 Task: Create a due date automation trigger when advanced on, 2 days after a card is due add fields without custom field "Resume" set to a date not in this week at 11:00 AM.
Action: Mouse moved to (944, 274)
Screenshot: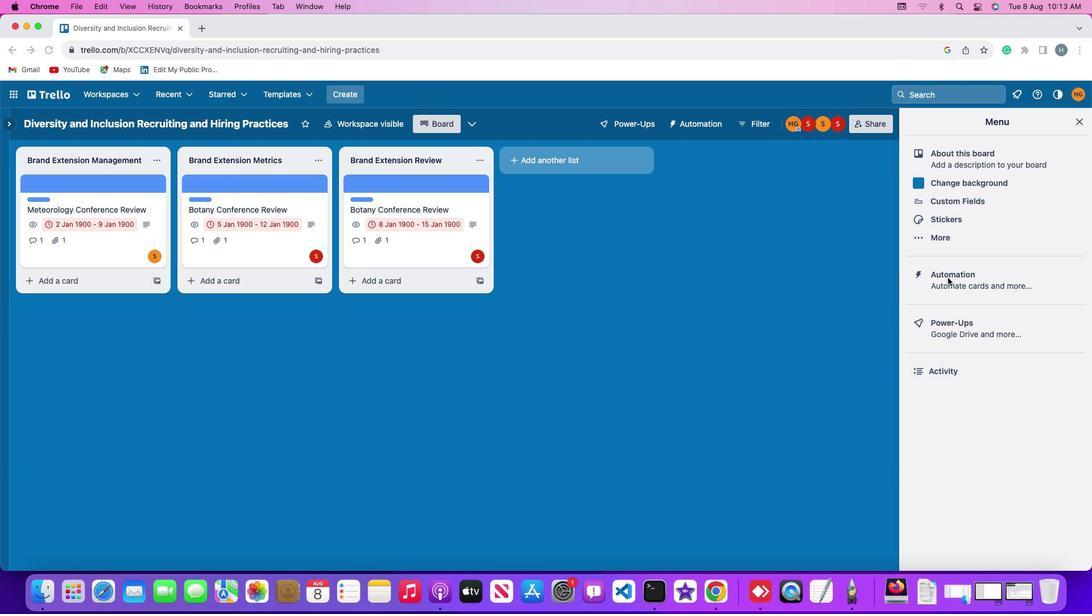 
Action: Mouse pressed left at (944, 274)
Screenshot: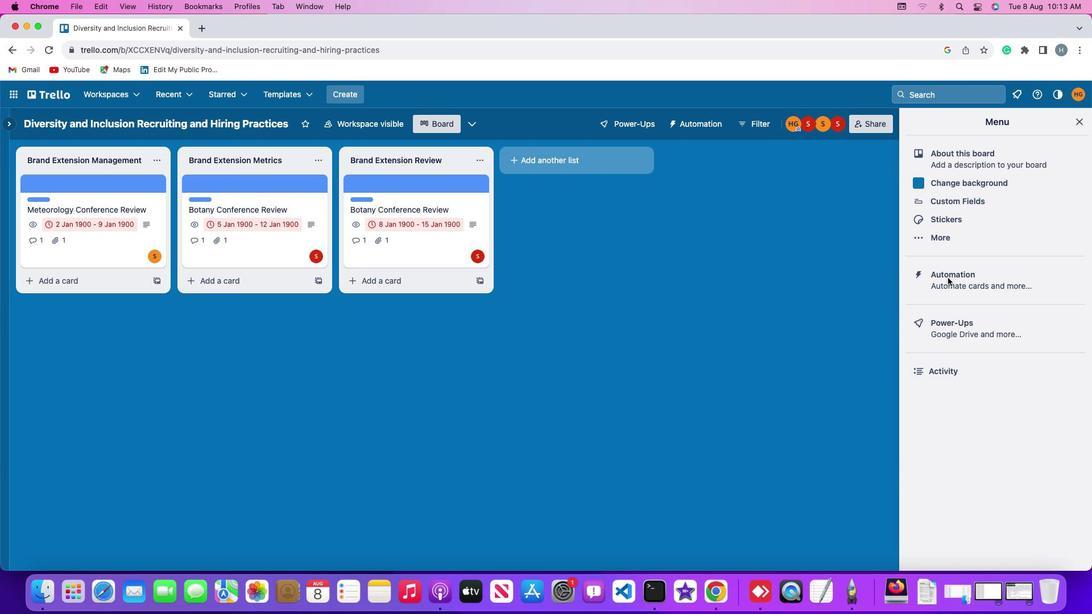 
Action: Mouse pressed left at (944, 274)
Screenshot: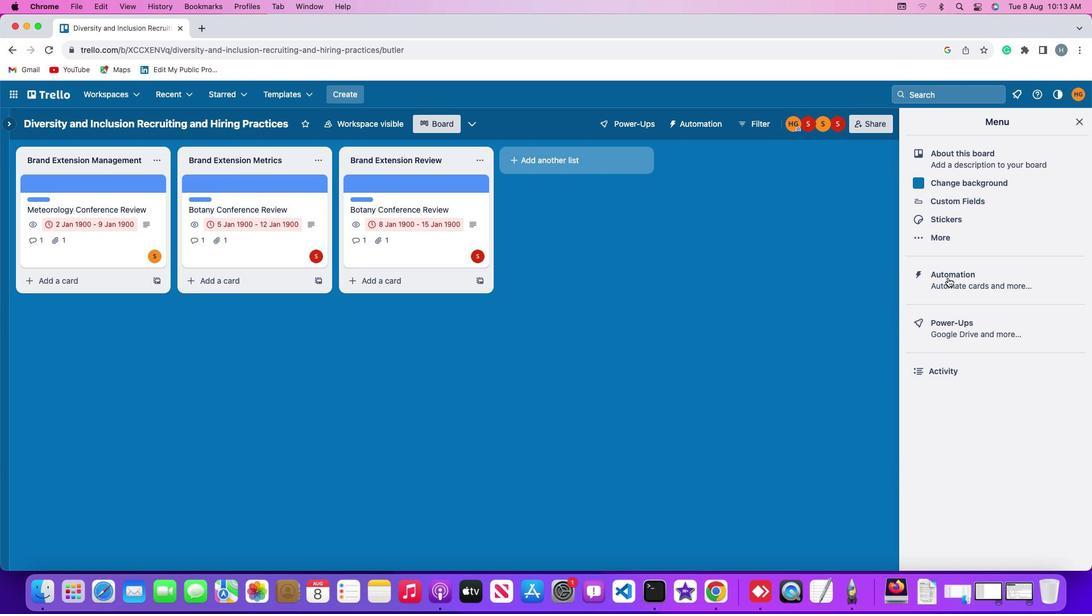 
Action: Mouse moved to (56, 263)
Screenshot: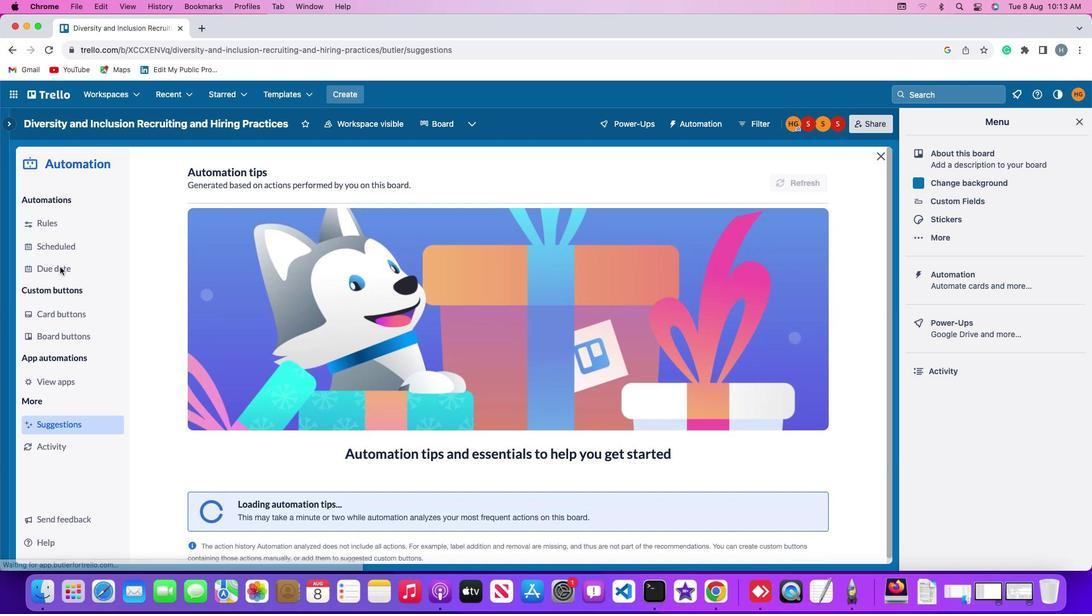 
Action: Mouse pressed left at (56, 263)
Screenshot: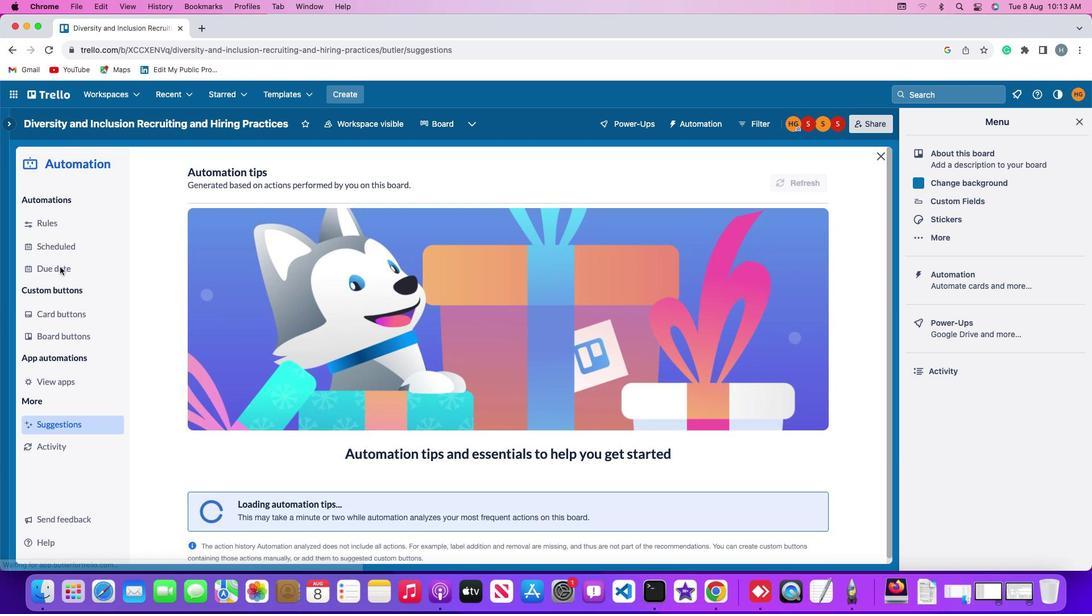 
Action: Mouse moved to (749, 171)
Screenshot: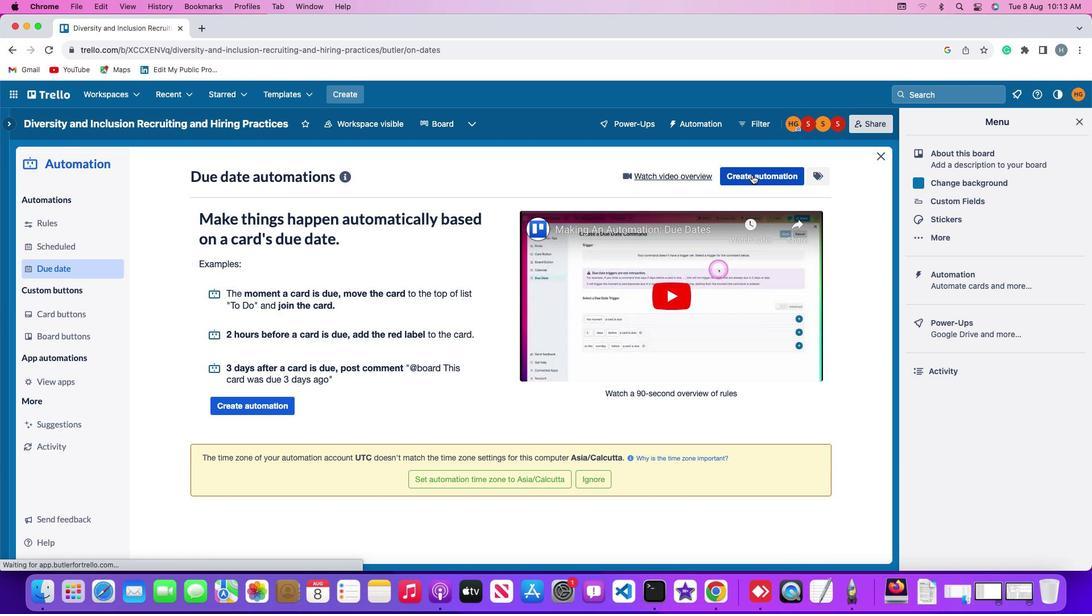 
Action: Mouse pressed left at (749, 171)
Screenshot: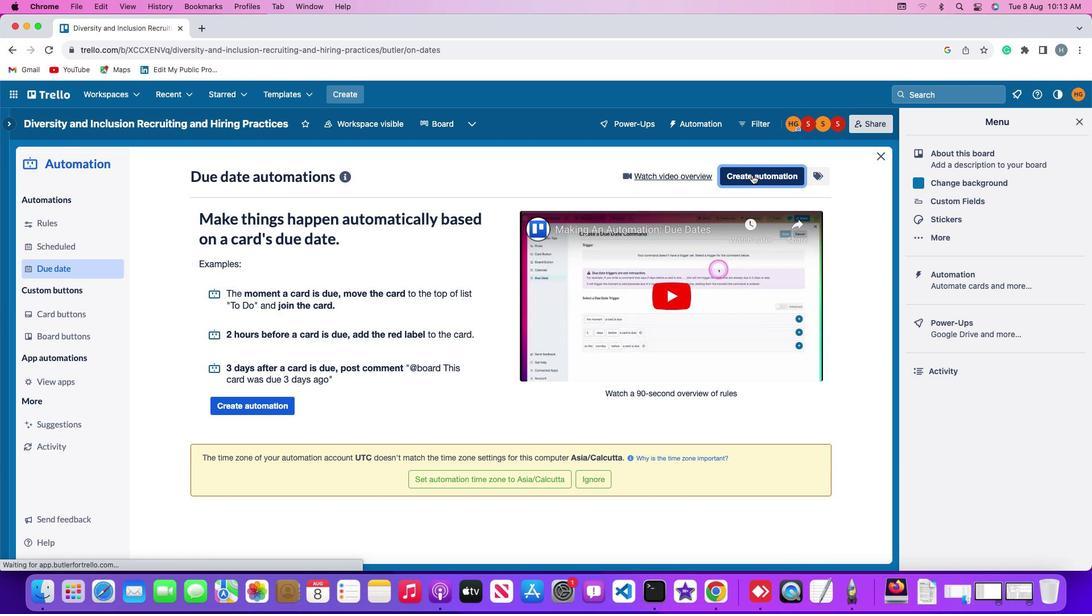 
Action: Mouse moved to (367, 280)
Screenshot: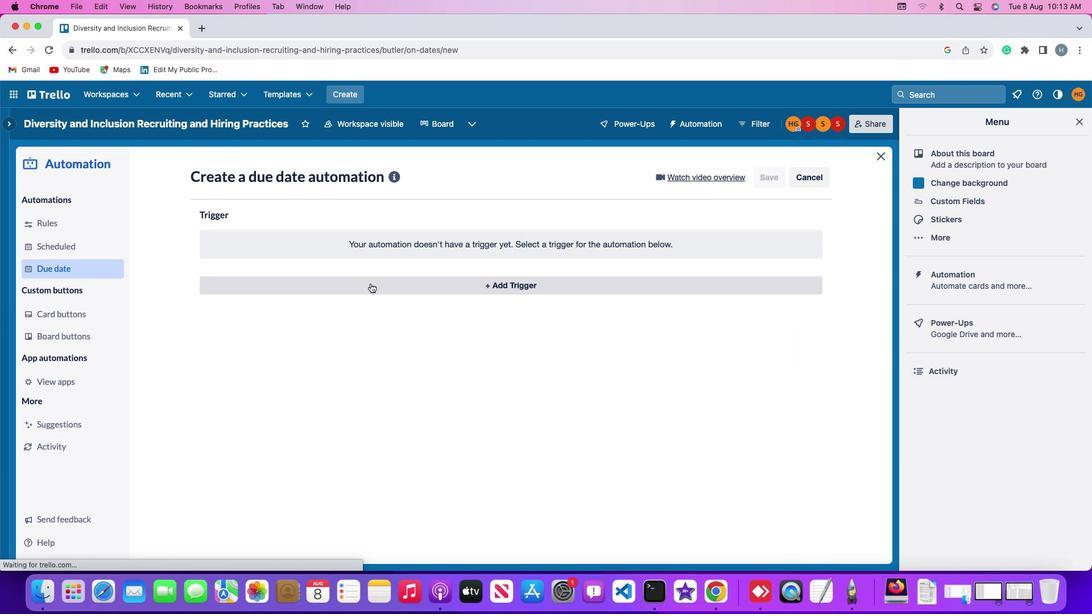 
Action: Mouse pressed left at (367, 280)
Screenshot: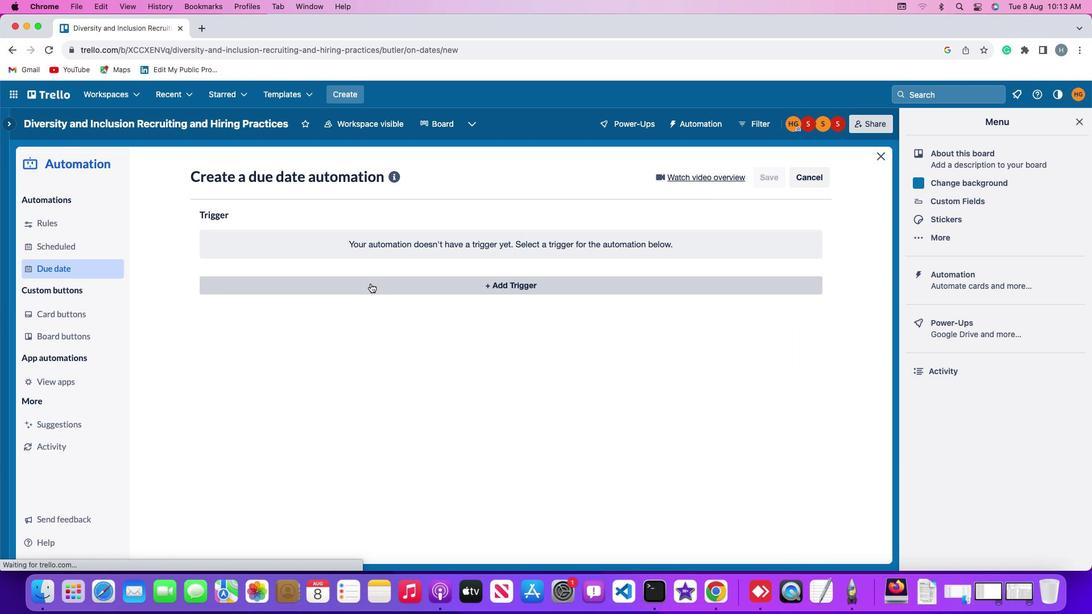 
Action: Mouse moved to (219, 452)
Screenshot: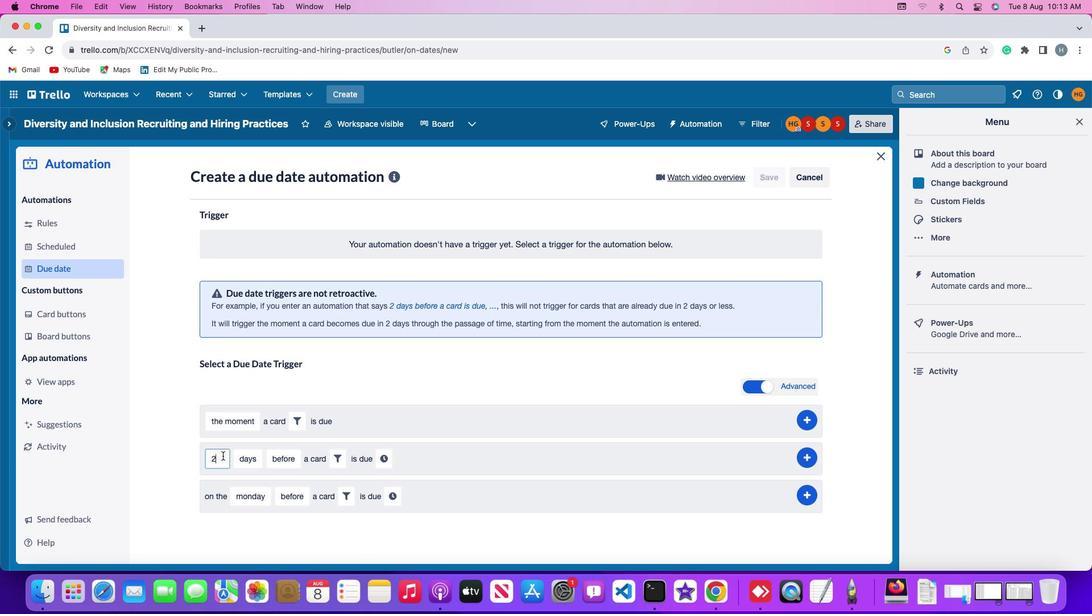 
Action: Mouse pressed left at (219, 452)
Screenshot: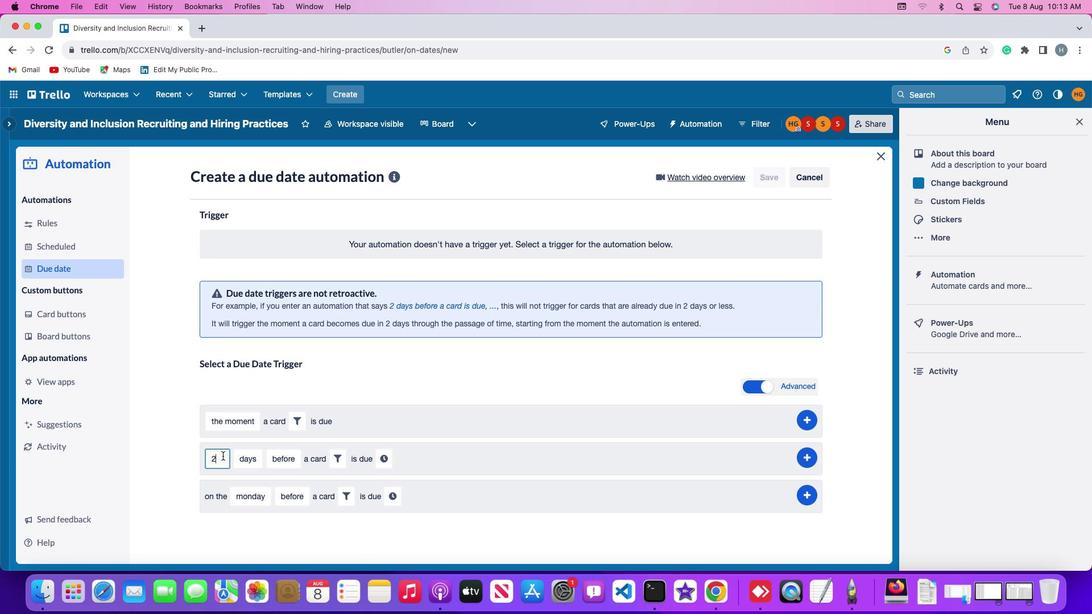 
Action: Key pressed Key.backspace'2'
Screenshot: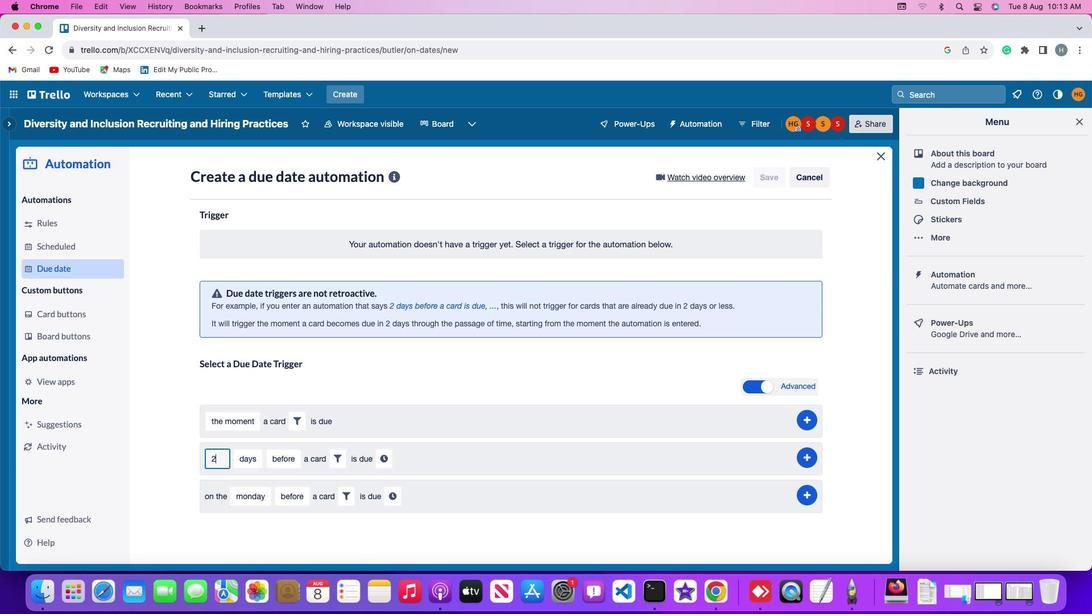 
Action: Mouse moved to (245, 455)
Screenshot: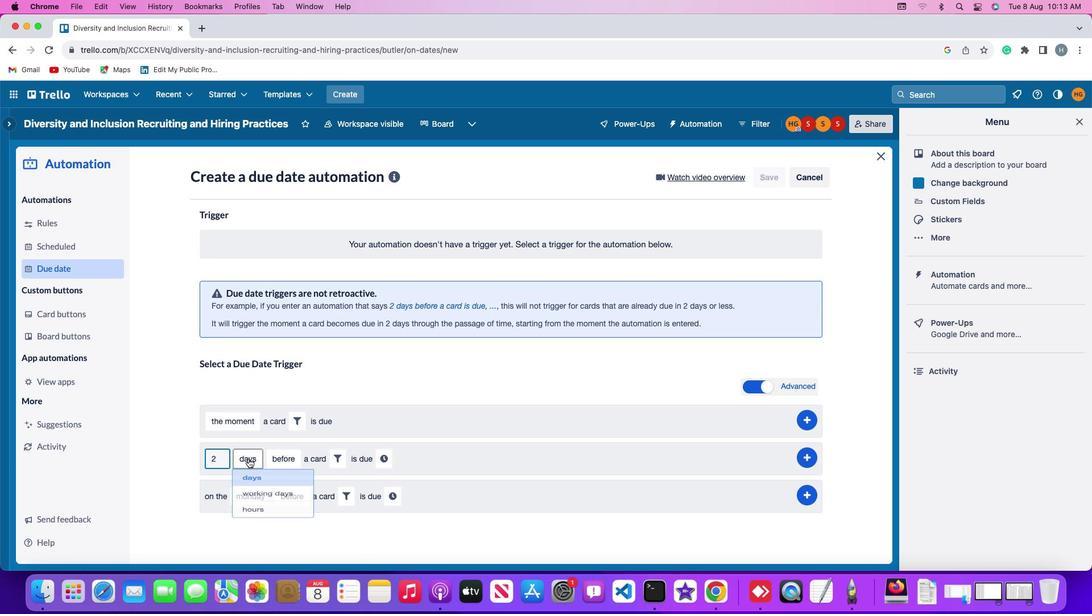 
Action: Mouse pressed left at (245, 455)
Screenshot: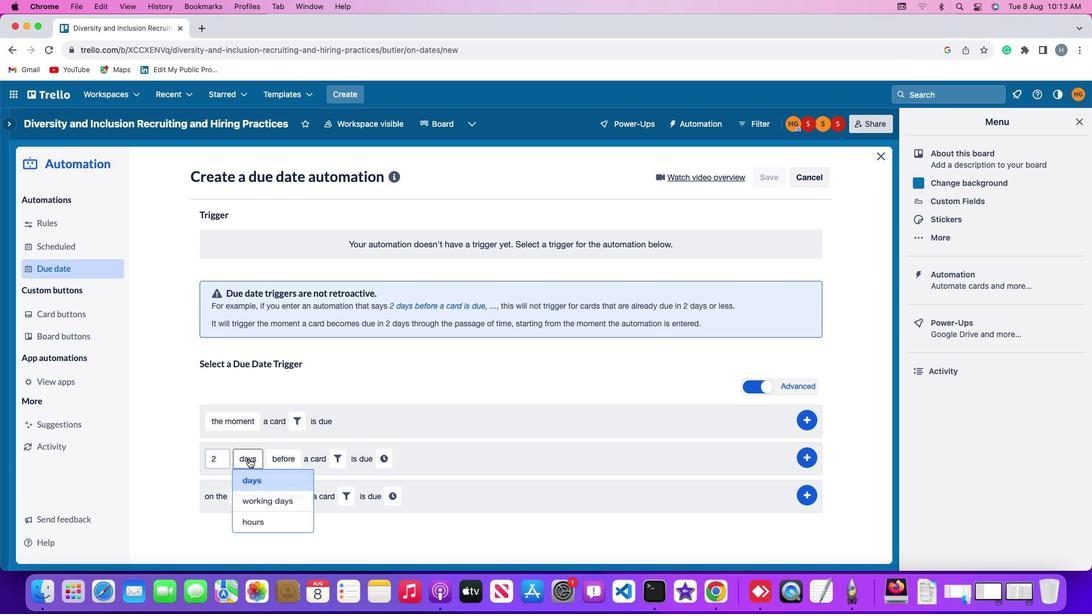 
Action: Mouse moved to (250, 484)
Screenshot: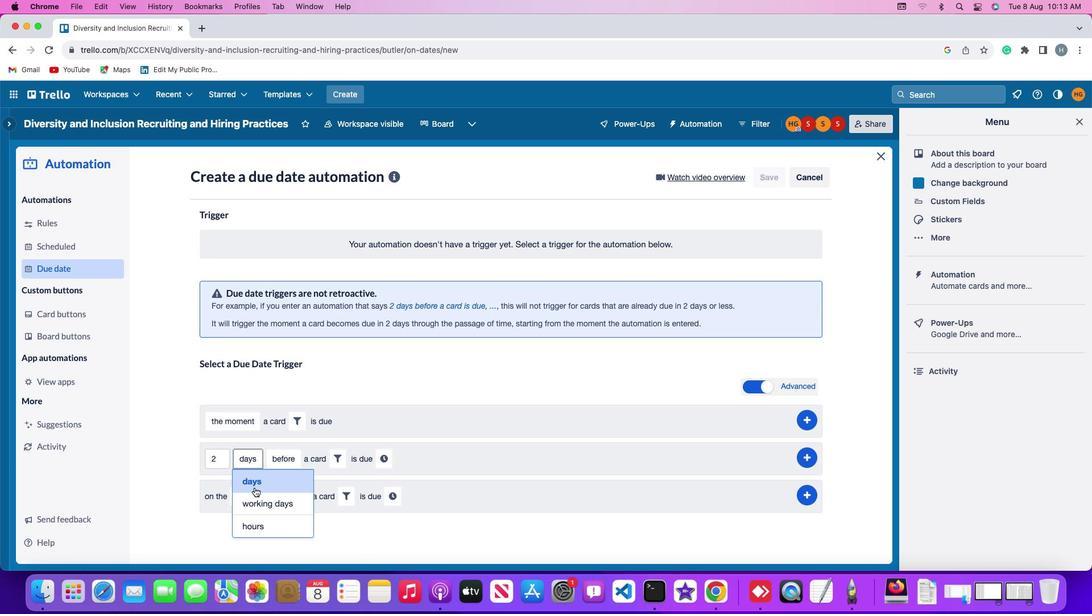 
Action: Mouse pressed left at (250, 484)
Screenshot: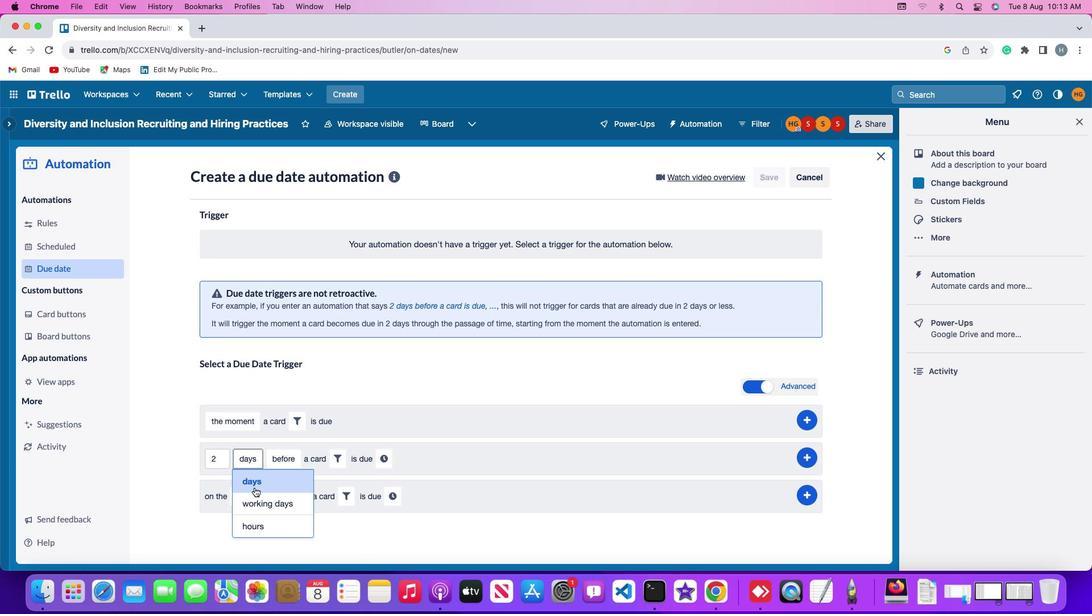 
Action: Mouse moved to (280, 457)
Screenshot: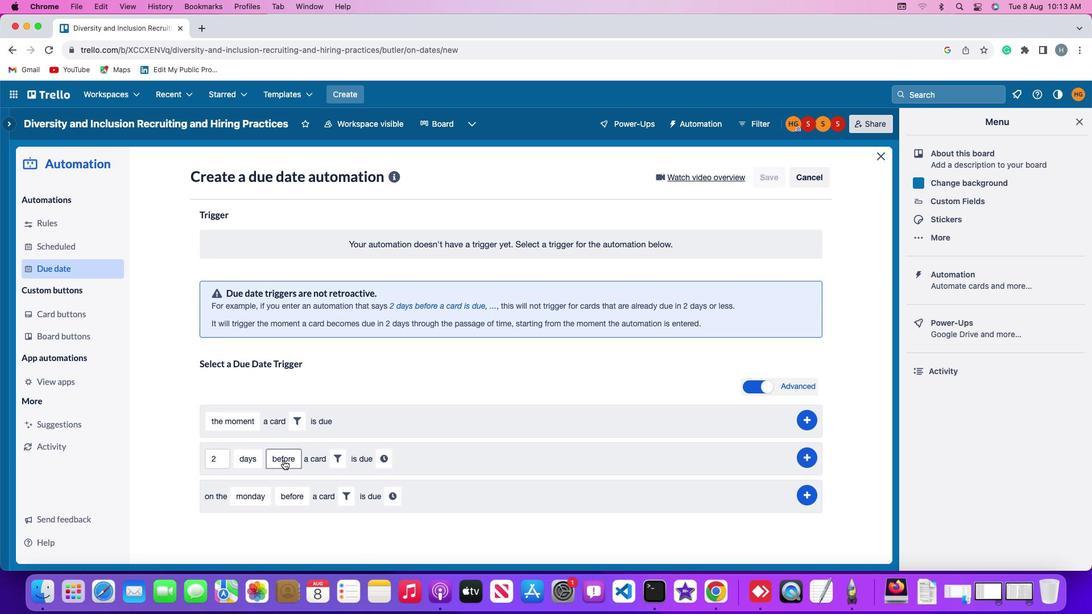 
Action: Mouse pressed left at (280, 457)
Screenshot: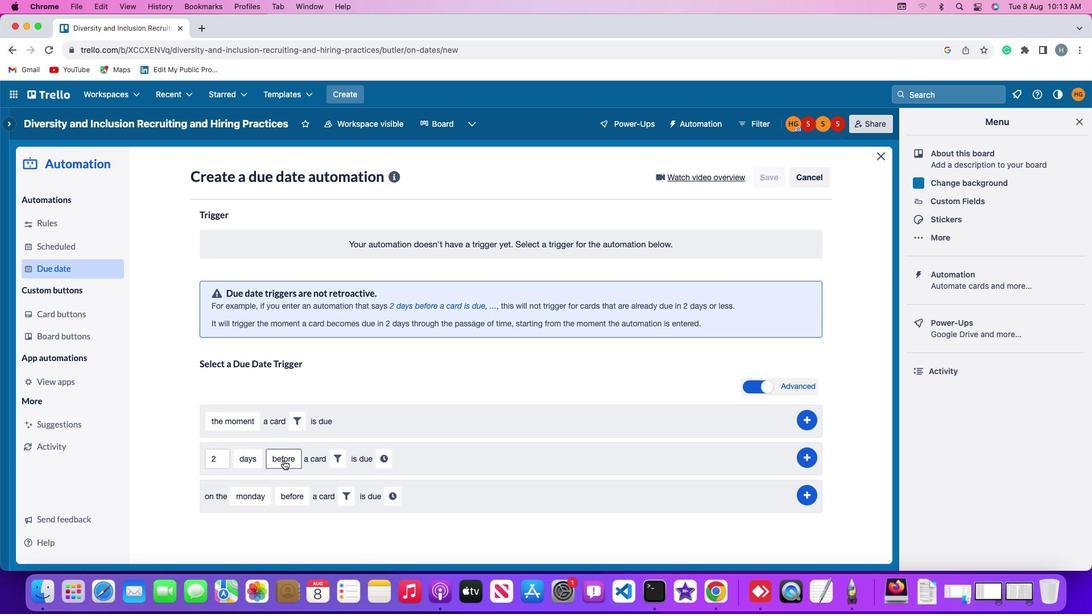 
Action: Mouse moved to (285, 500)
Screenshot: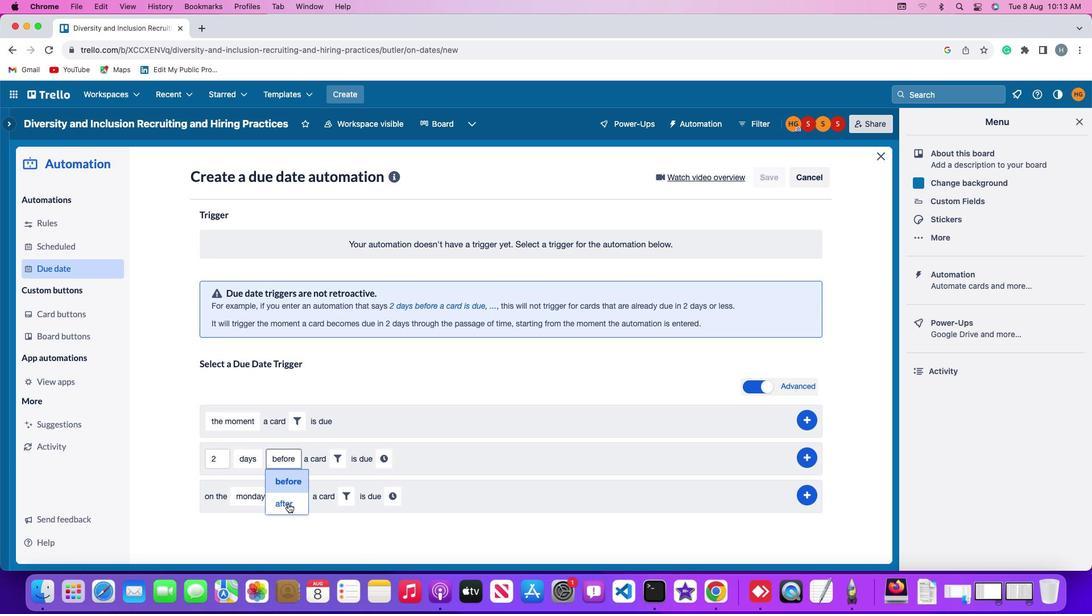 
Action: Mouse pressed left at (285, 500)
Screenshot: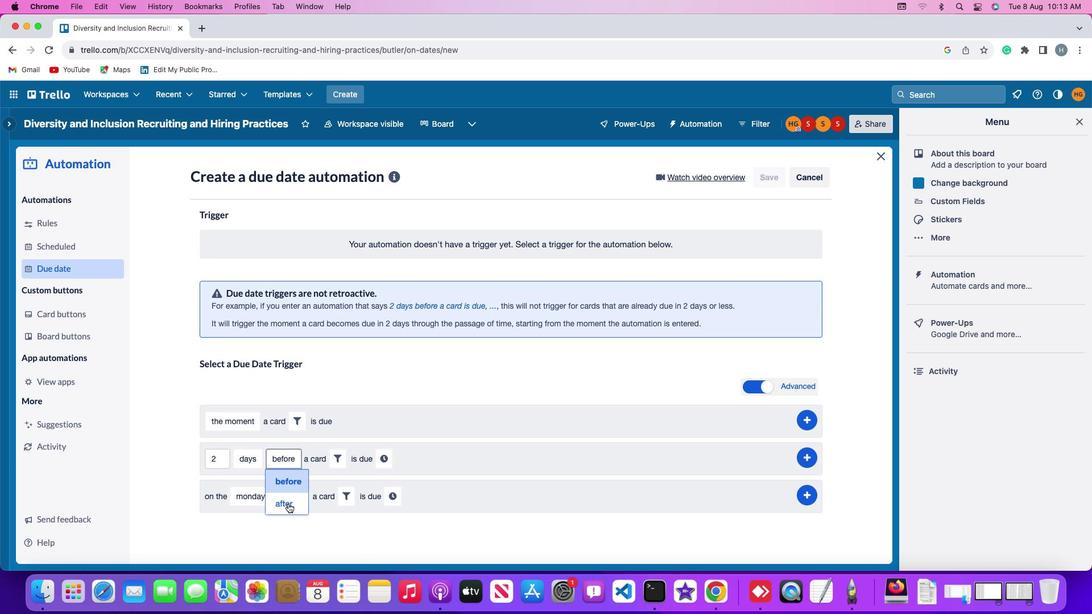 
Action: Mouse moved to (327, 456)
Screenshot: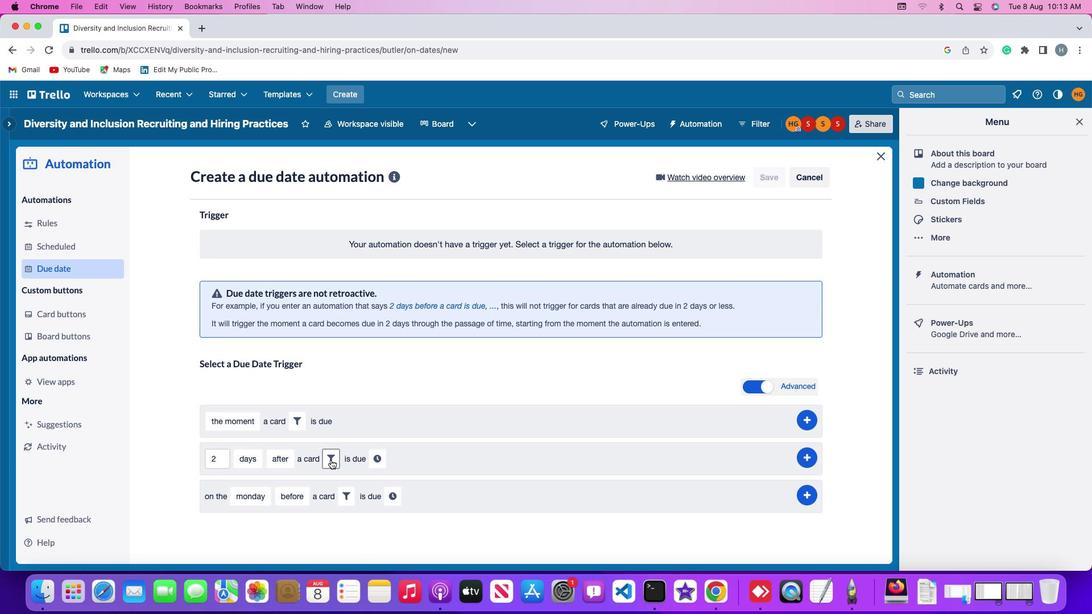 
Action: Mouse pressed left at (327, 456)
Screenshot: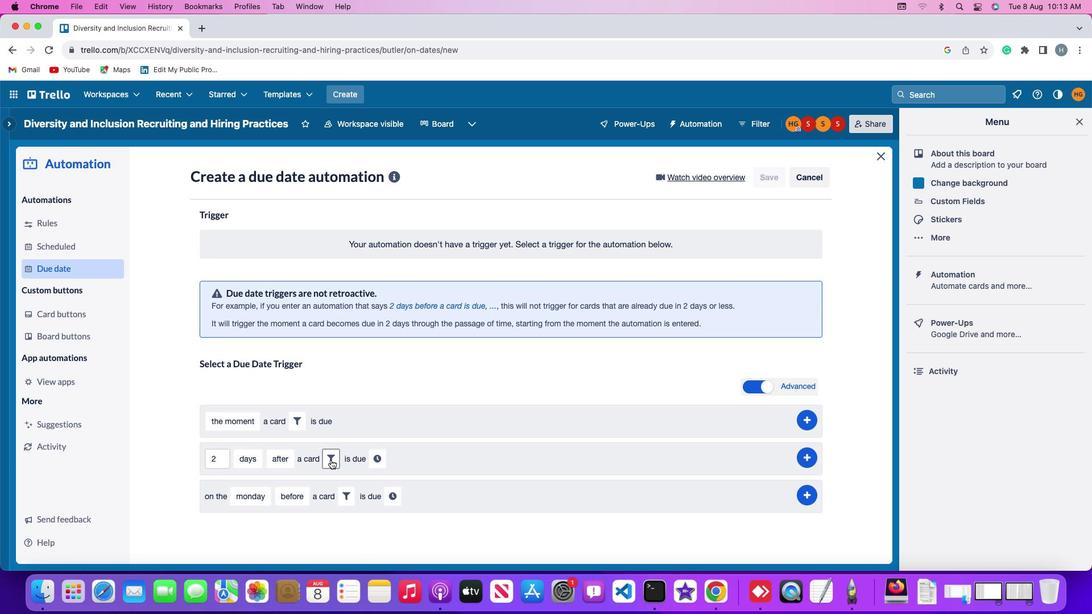 
Action: Mouse moved to (512, 488)
Screenshot: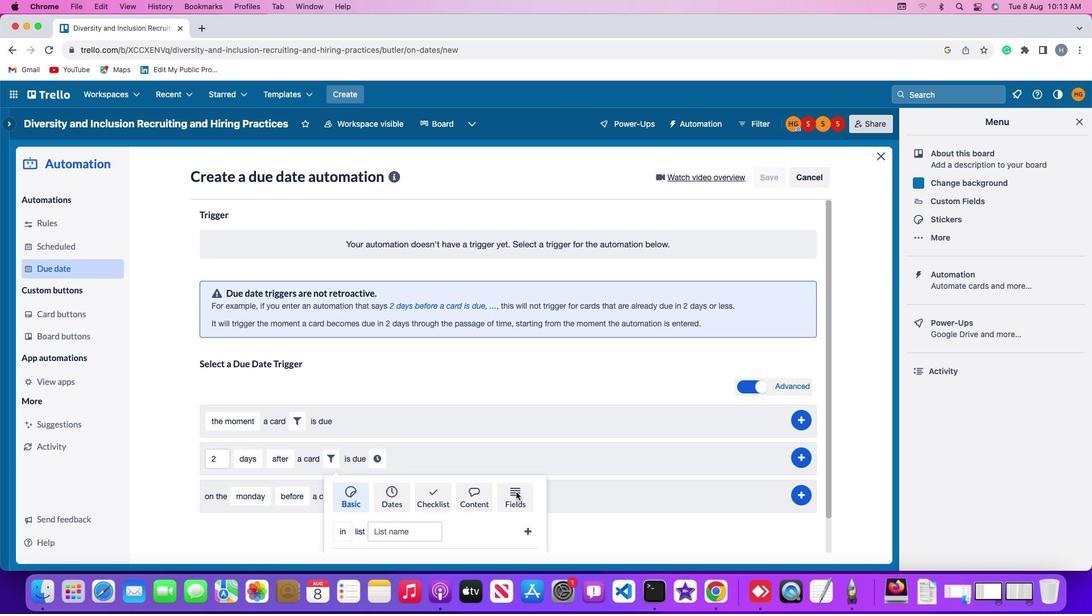 
Action: Mouse pressed left at (512, 488)
Screenshot: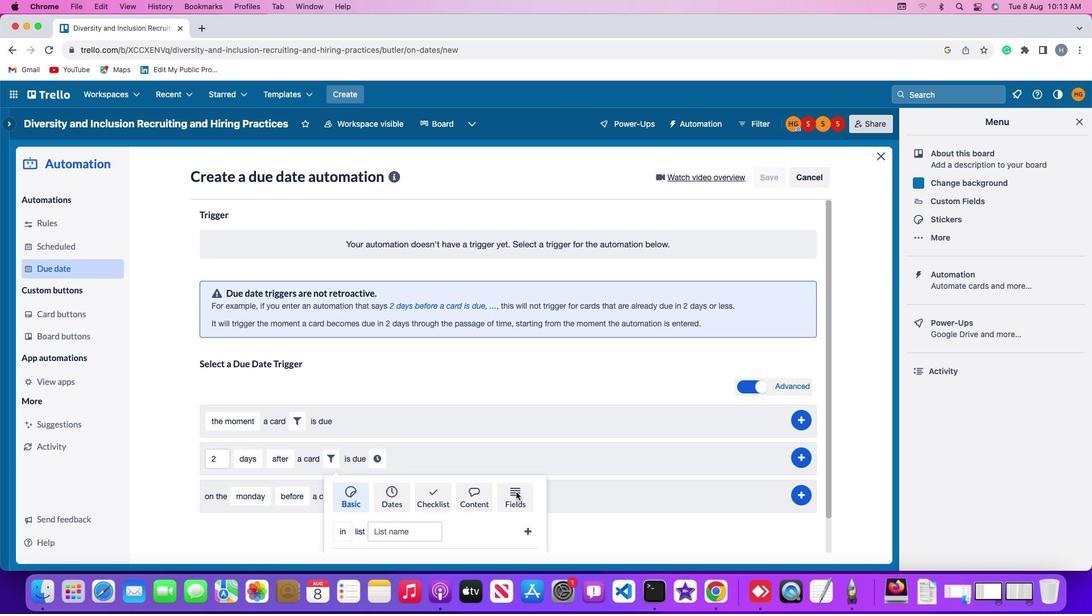 
Action: Mouse moved to (277, 521)
Screenshot: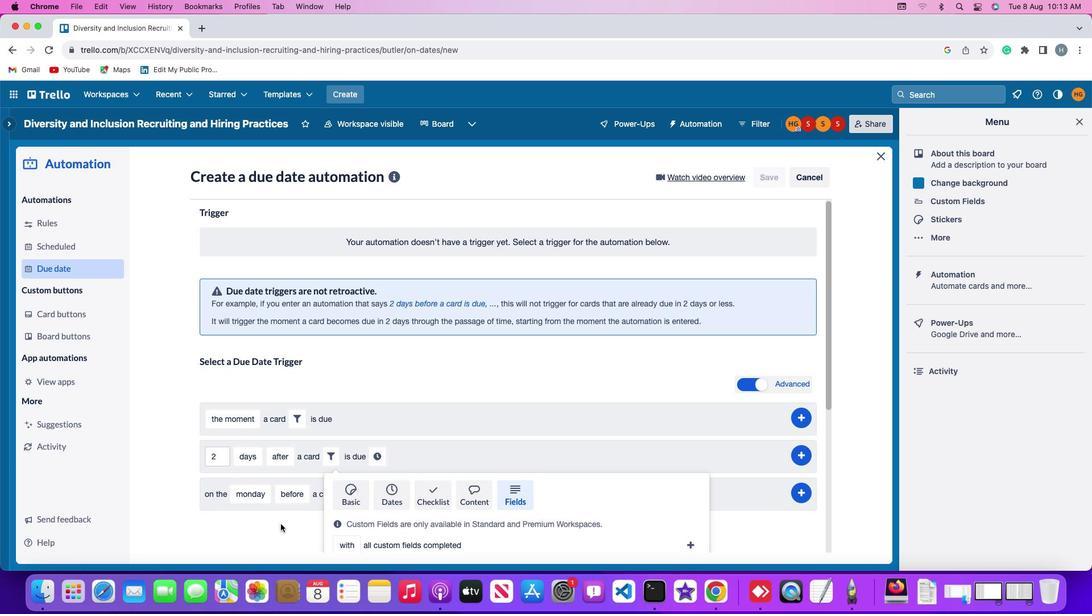 
Action: Mouse scrolled (277, 521) with delta (-2, -3)
Screenshot: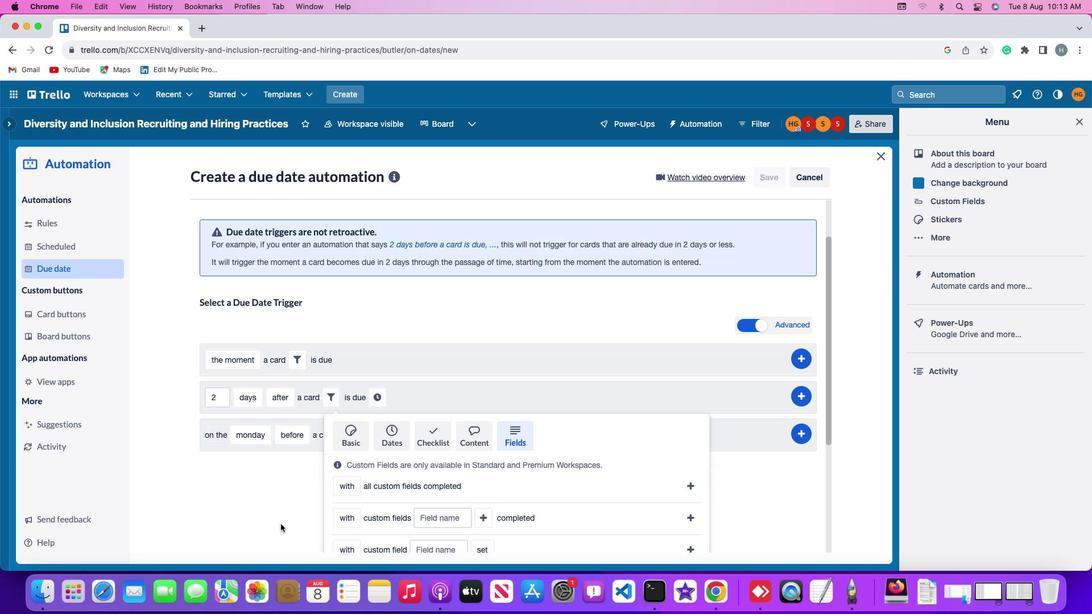 
Action: Mouse scrolled (277, 521) with delta (-2, -3)
Screenshot: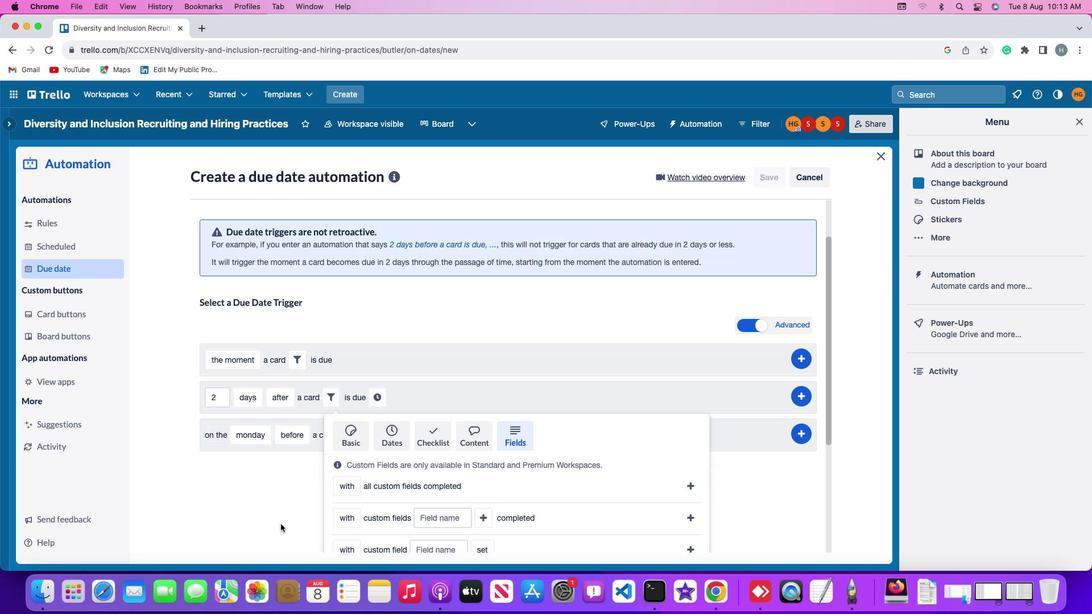 
Action: Mouse scrolled (277, 521) with delta (-2, -4)
Screenshot: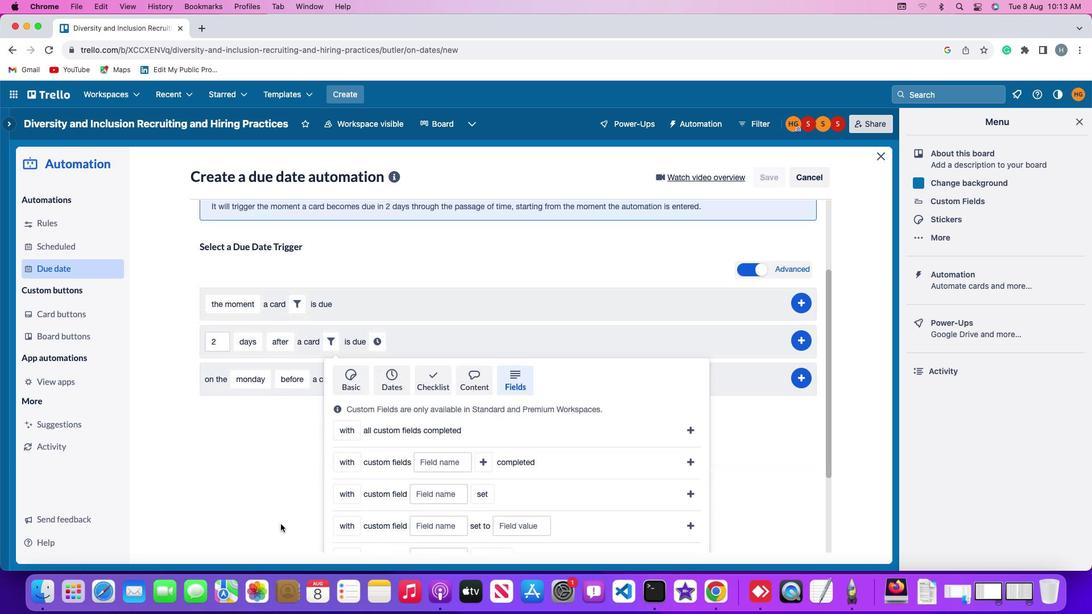 
Action: Mouse scrolled (277, 521) with delta (-2, -5)
Screenshot: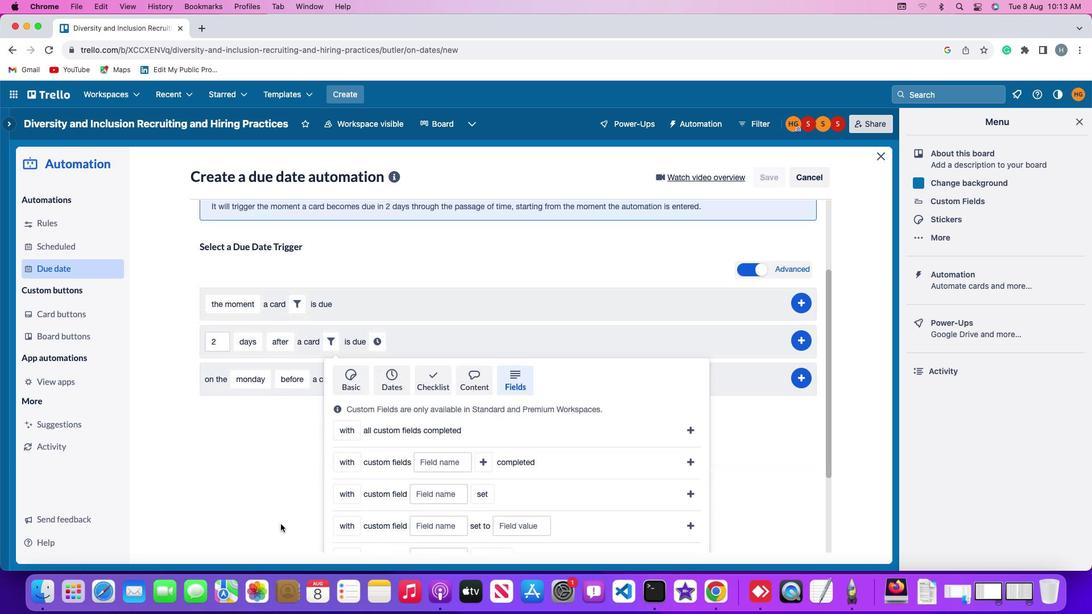 
Action: Mouse scrolled (277, 521) with delta (-2, -6)
Screenshot: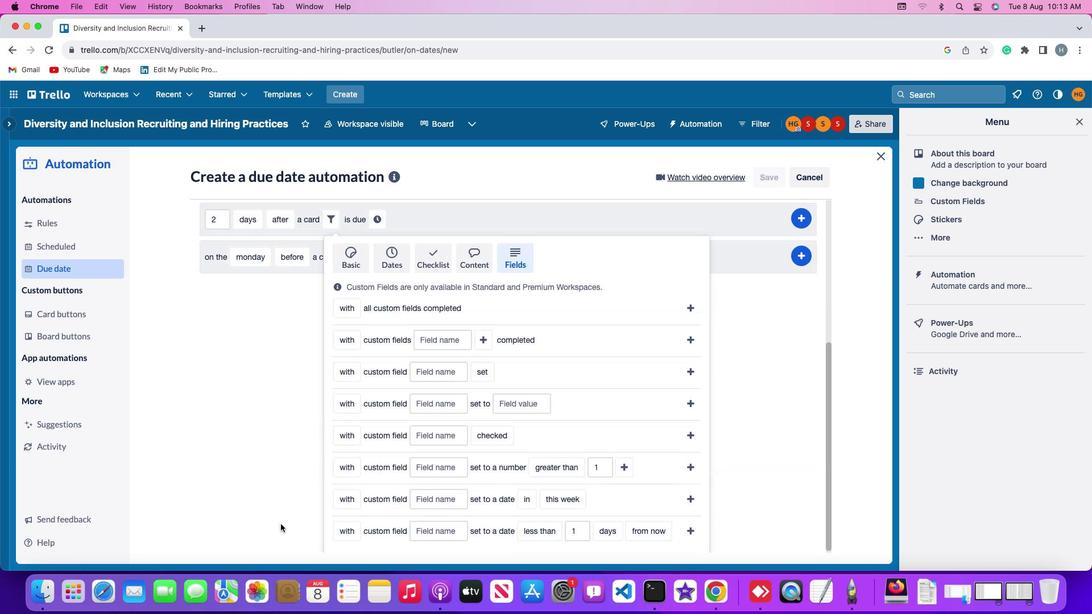 
Action: Mouse scrolled (277, 521) with delta (-2, -6)
Screenshot: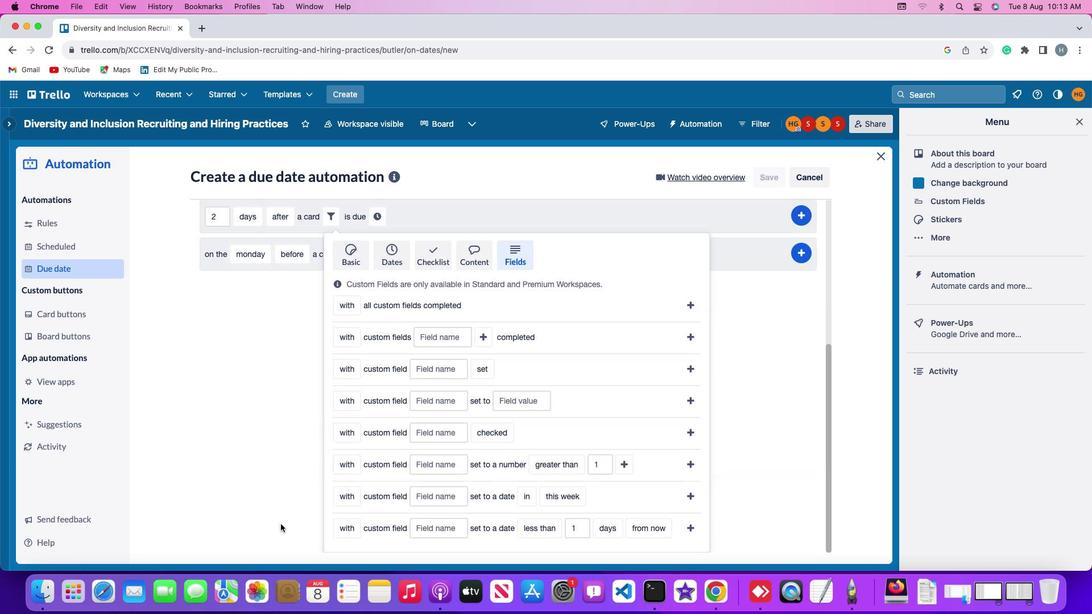 
Action: Mouse scrolled (277, 521) with delta (-2, -3)
Screenshot: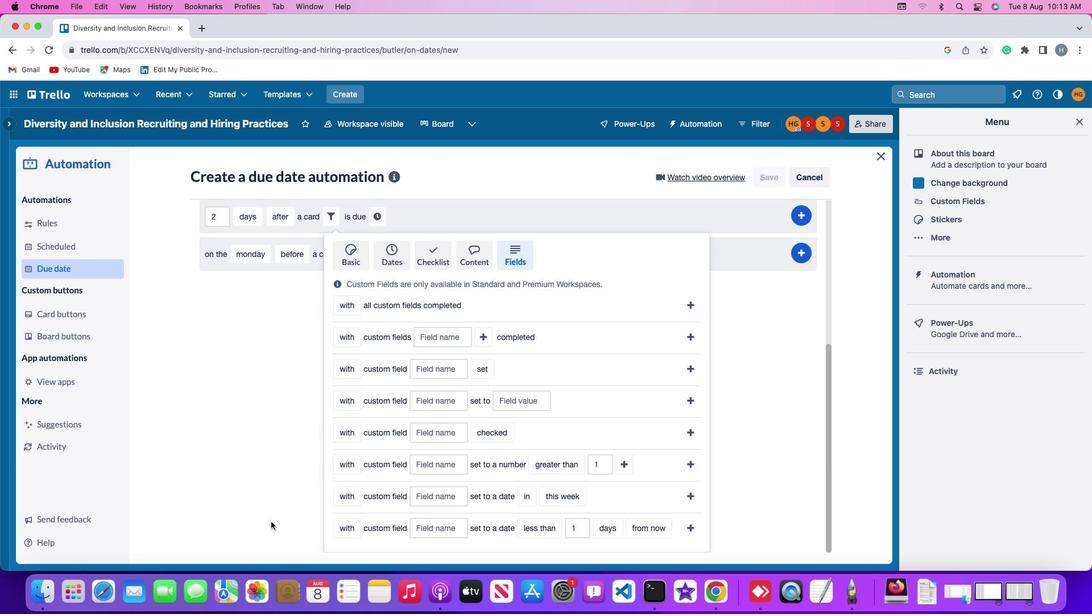 
Action: Mouse scrolled (277, 521) with delta (-2, -3)
Screenshot: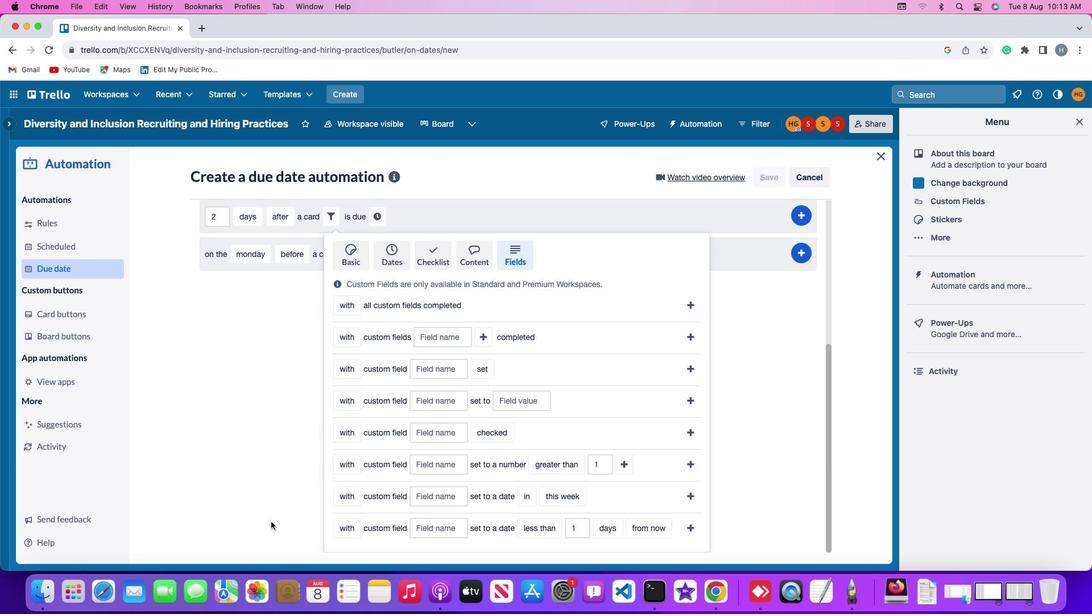 
Action: Mouse scrolled (277, 521) with delta (-2, -5)
Screenshot: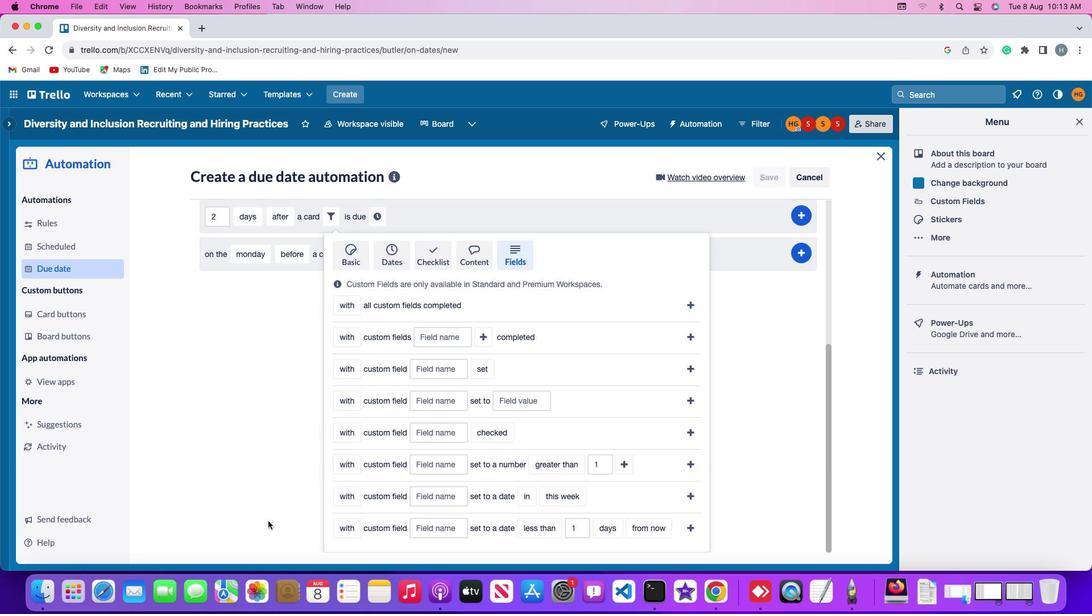 
Action: Mouse scrolled (277, 521) with delta (-2, -5)
Screenshot: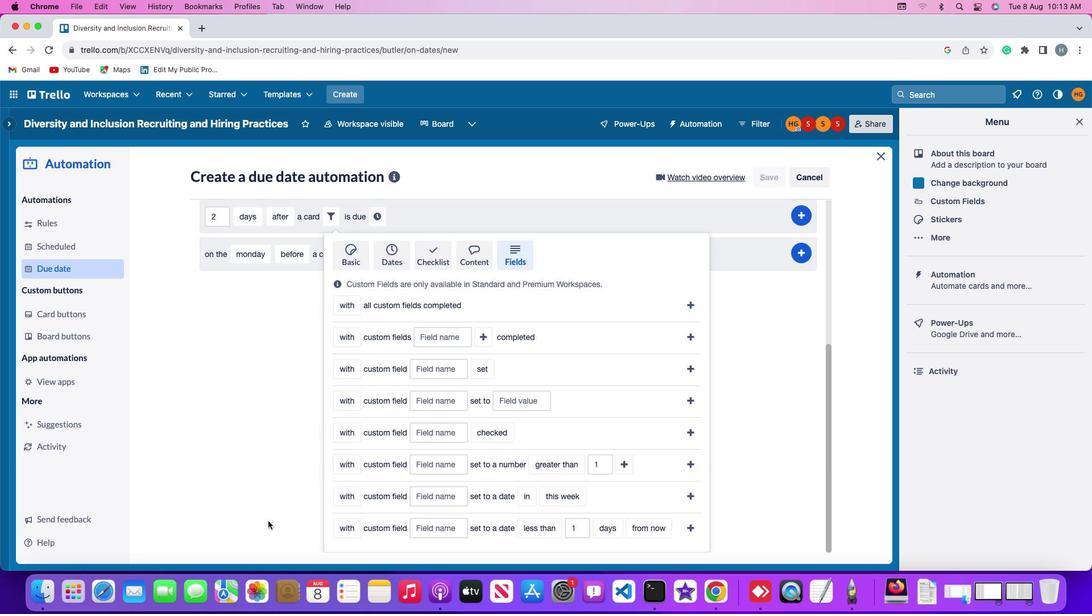 
Action: Mouse scrolled (277, 521) with delta (-2, -6)
Screenshot: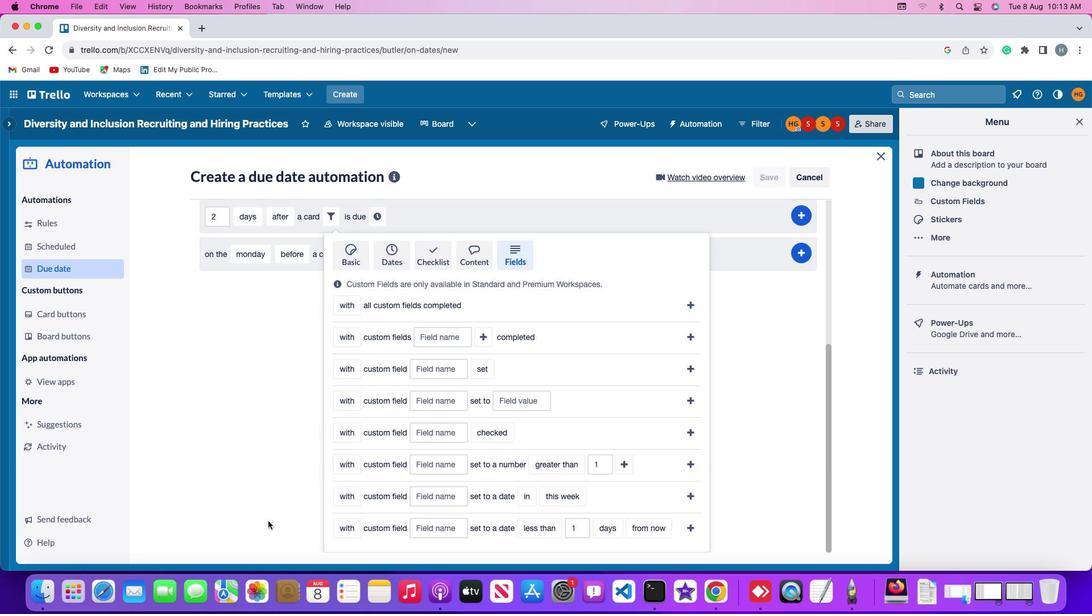 
Action: Mouse moved to (337, 494)
Screenshot: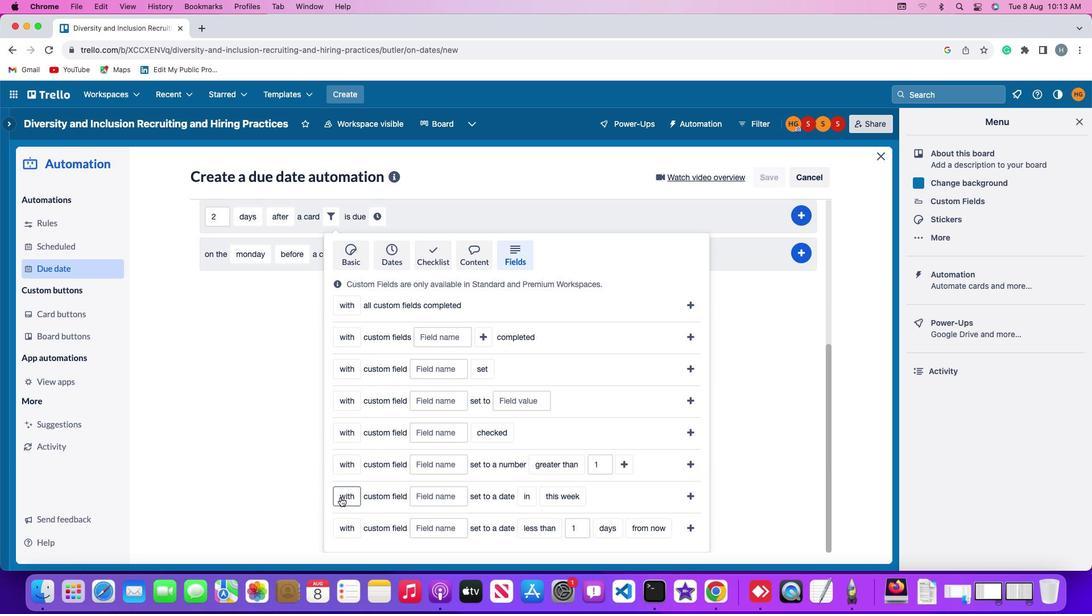 
Action: Mouse pressed left at (337, 494)
Screenshot: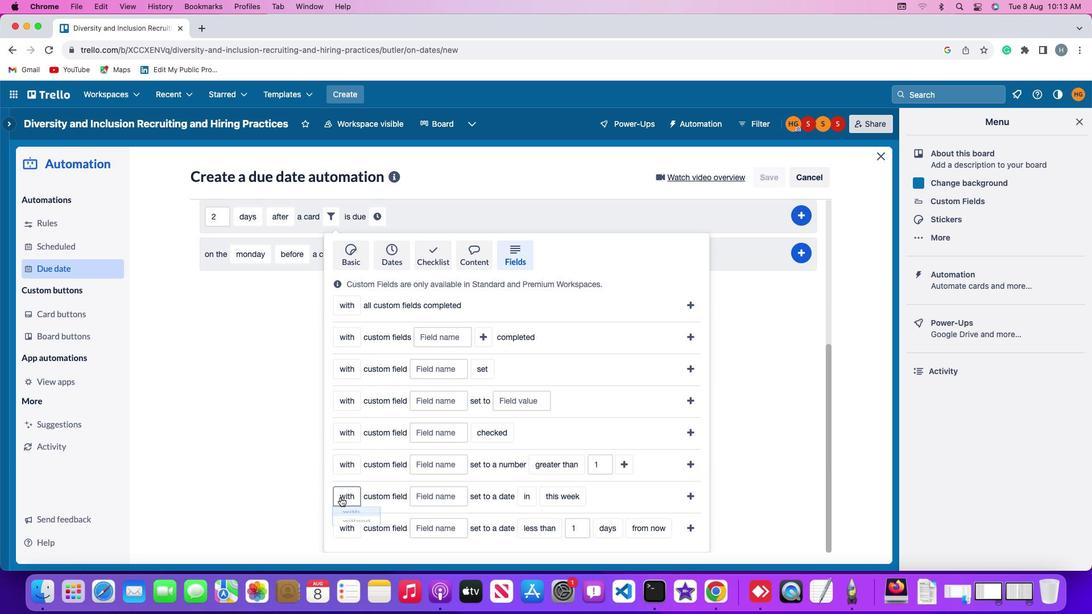 
Action: Mouse moved to (342, 539)
Screenshot: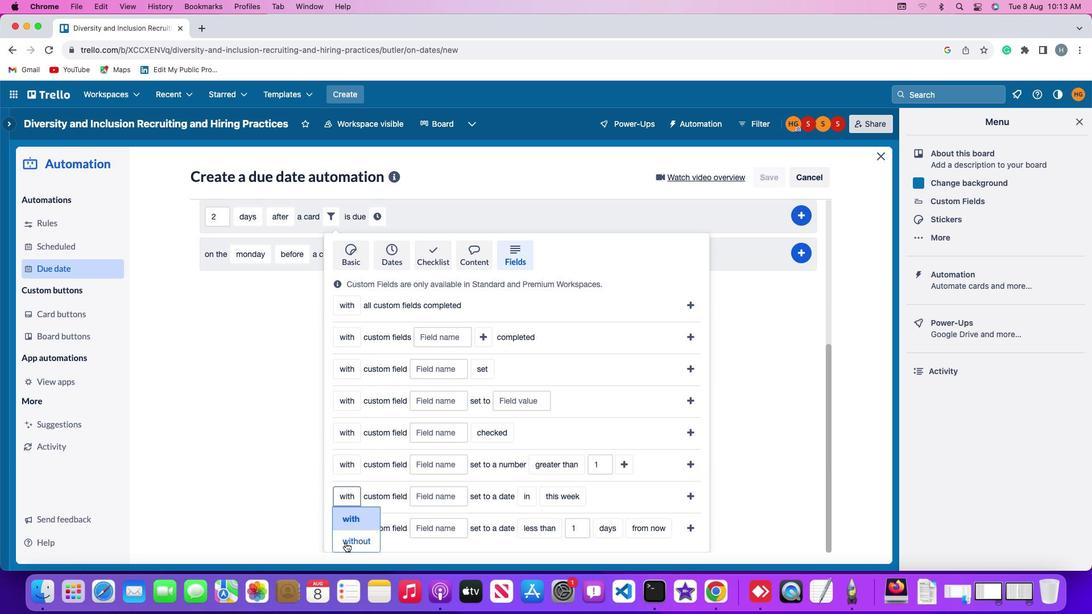 
Action: Mouse pressed left at (342, 539)
Screenshot: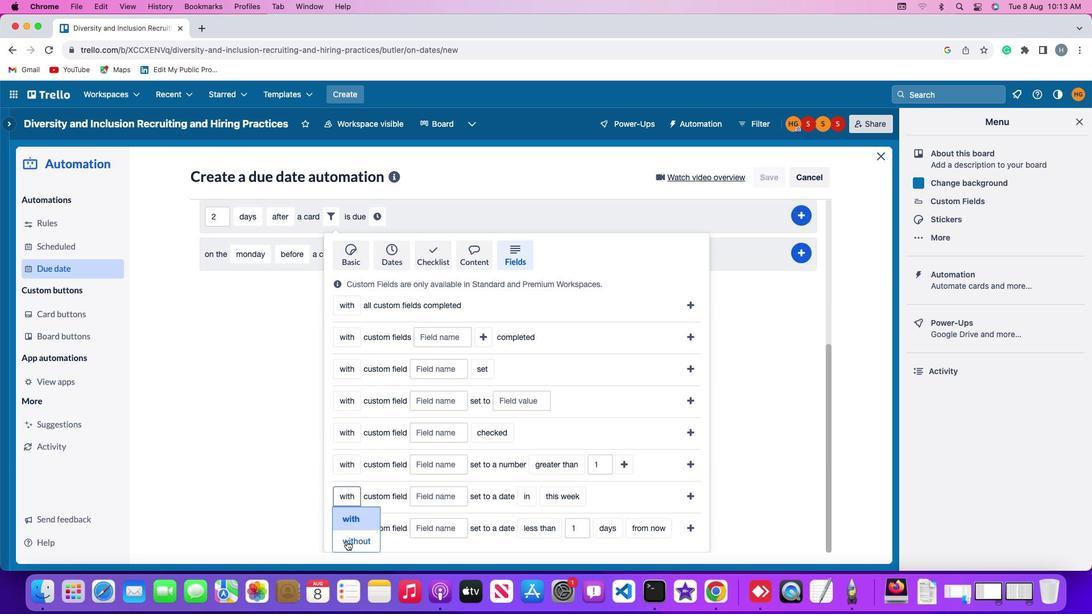 
Action: Mouse moved to (447, 494)
Screenshot: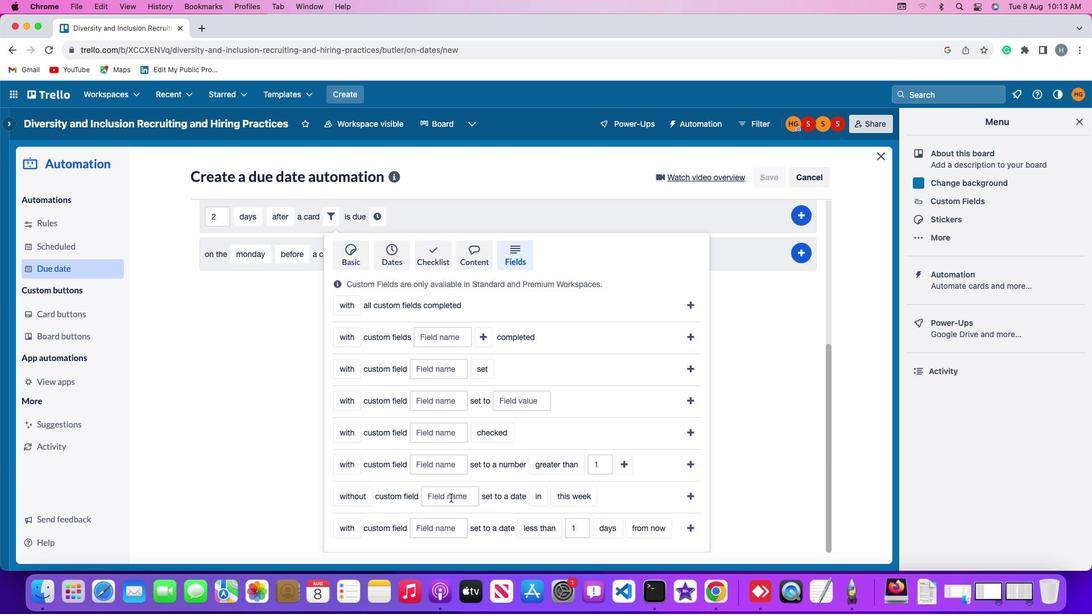 
Action: Mouse pressed left at (447, 494)
Screenshot: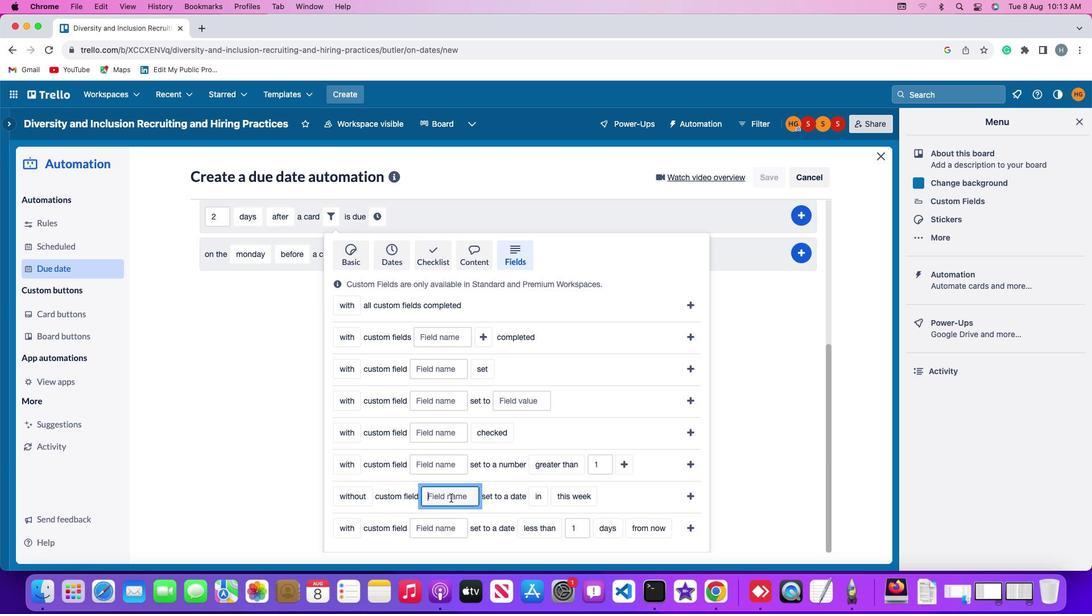 
Action: Key pressed Key.shift'R''e''s''u''m''e'
Screenshot: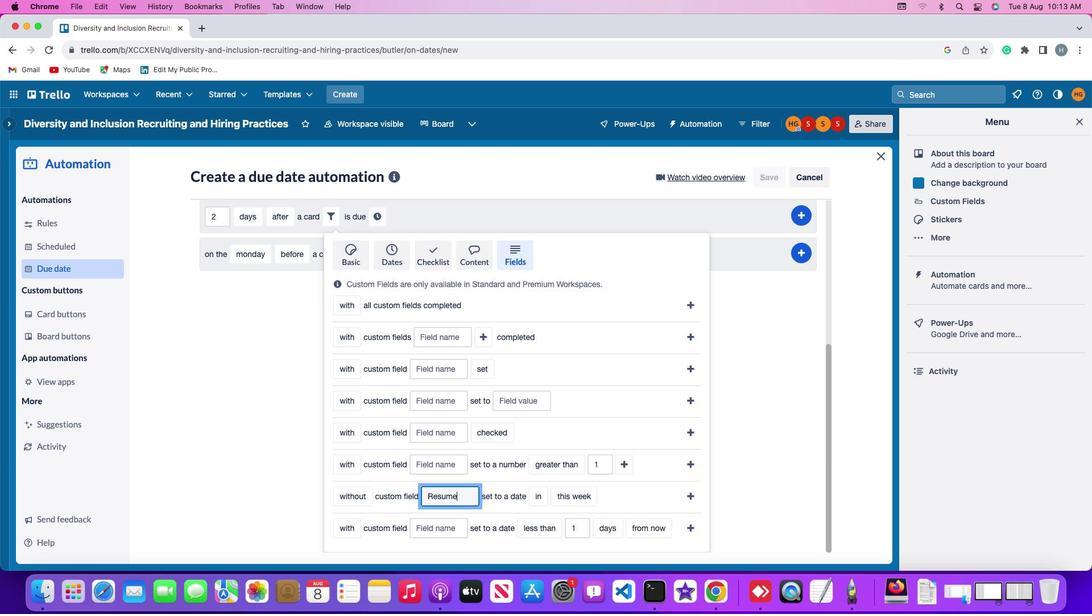
Action: Mouse moved to (540, 493)
Screenshot: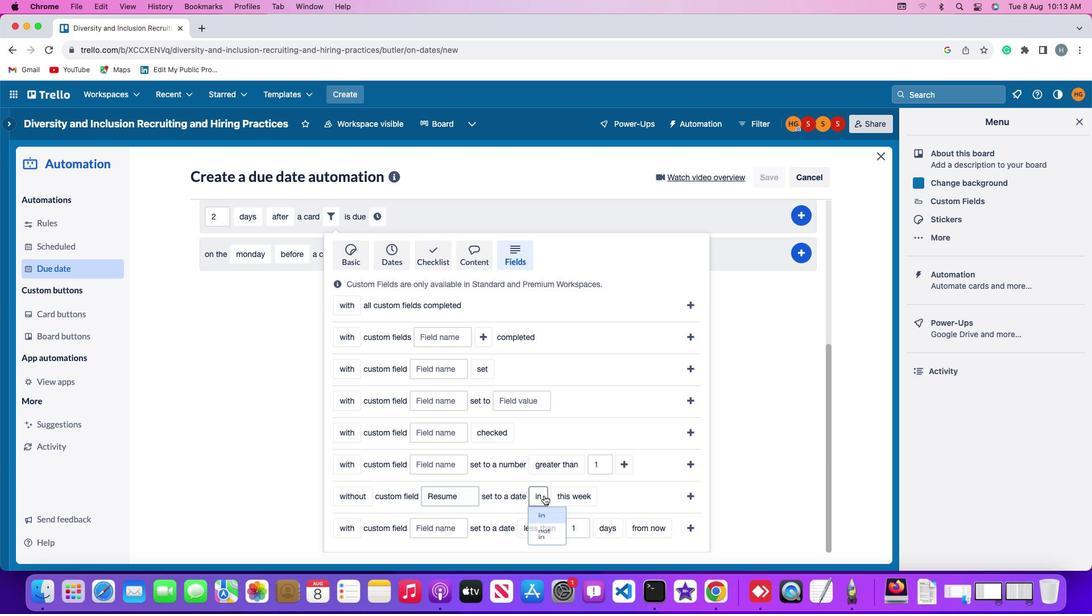 
Action: Mouse pressed left at (540, 493)
Screenshot: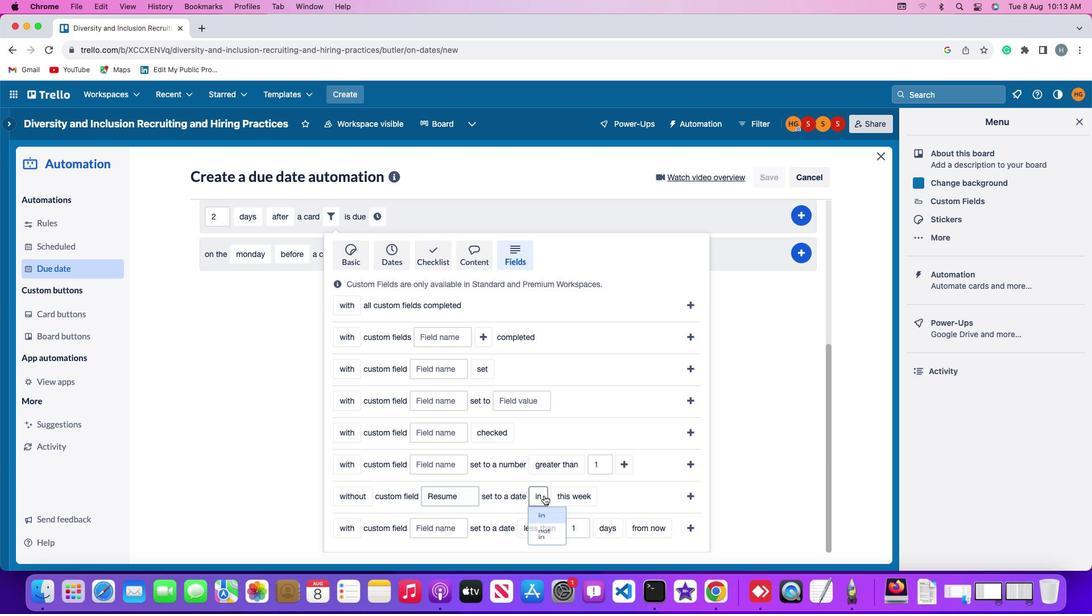 
Action: Mouse moved to (538, 539)
Screenshot: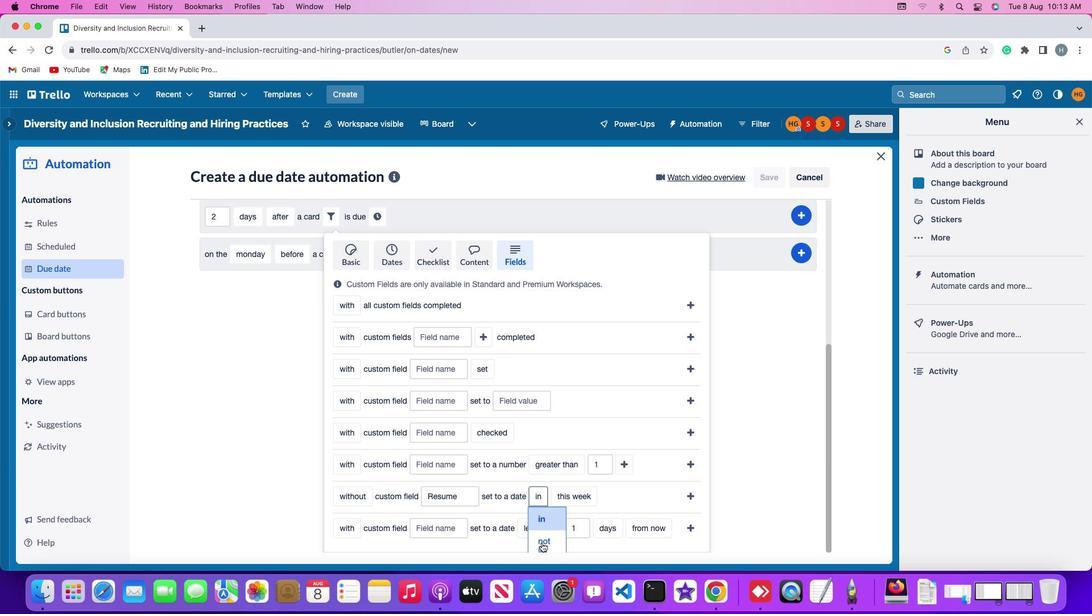 
Action: Mouse pressed left at (538, 539)
Screenshot: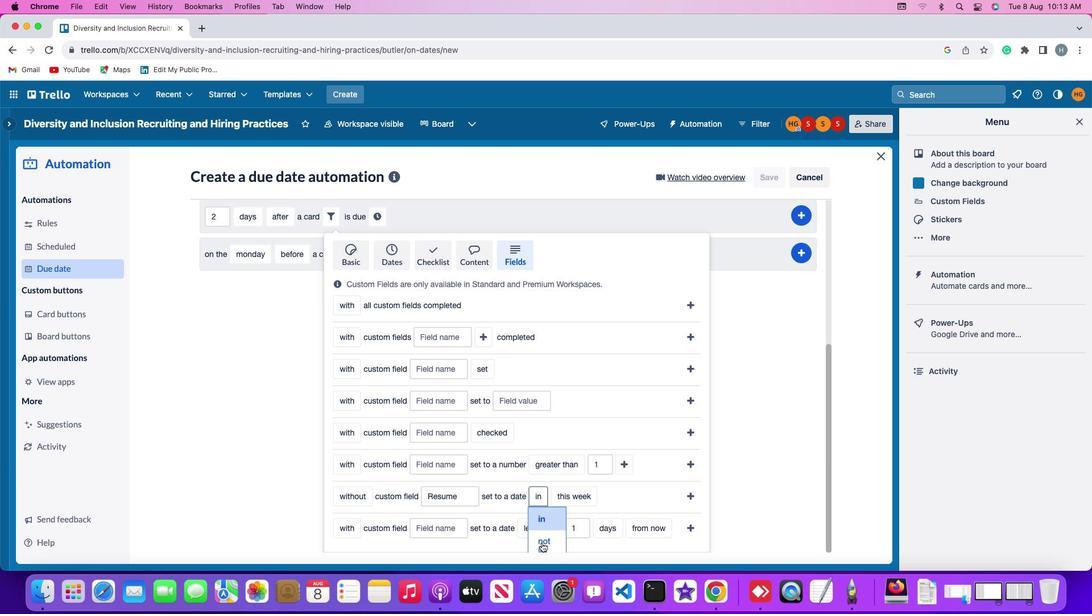 
Action: Mouse moved to (583, 497)
Screenshot: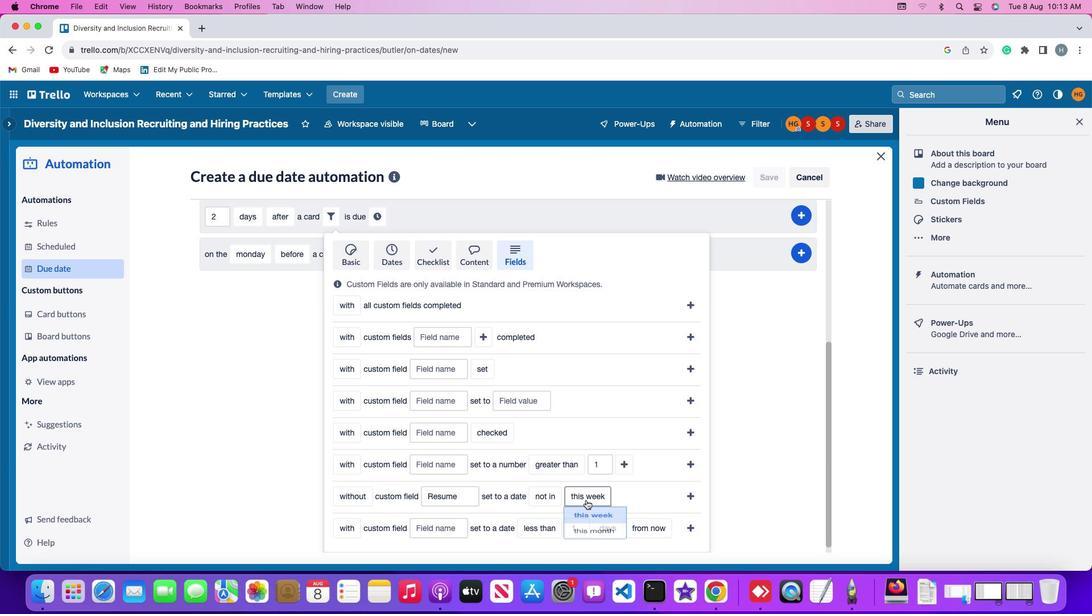 
Action: Mouse pressed left at (583, 497)
Screenshot: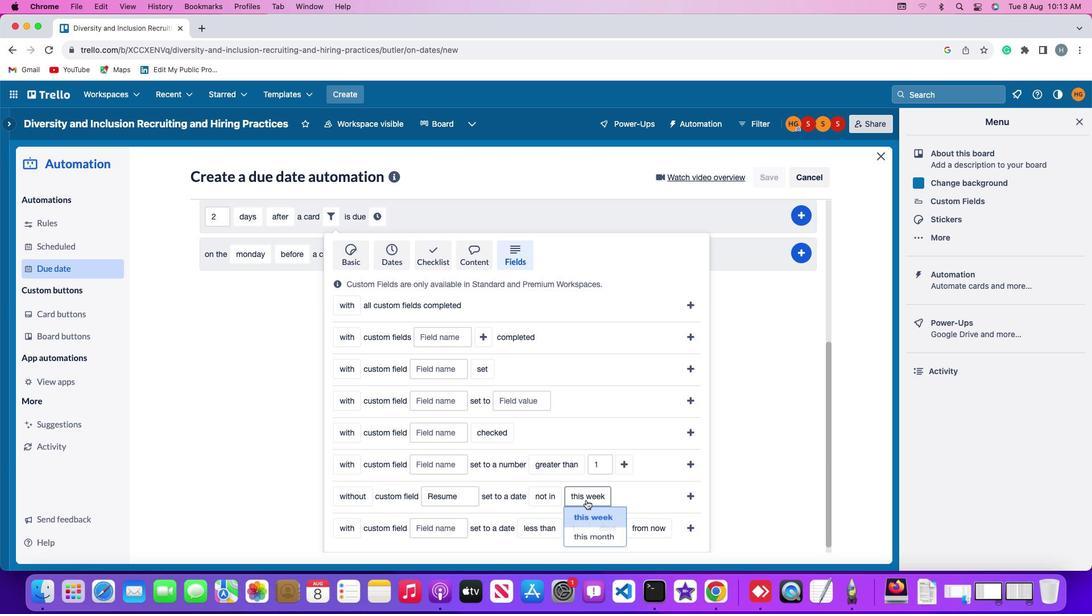 
Action: Mouse moved to (597, 514)
Screenshot: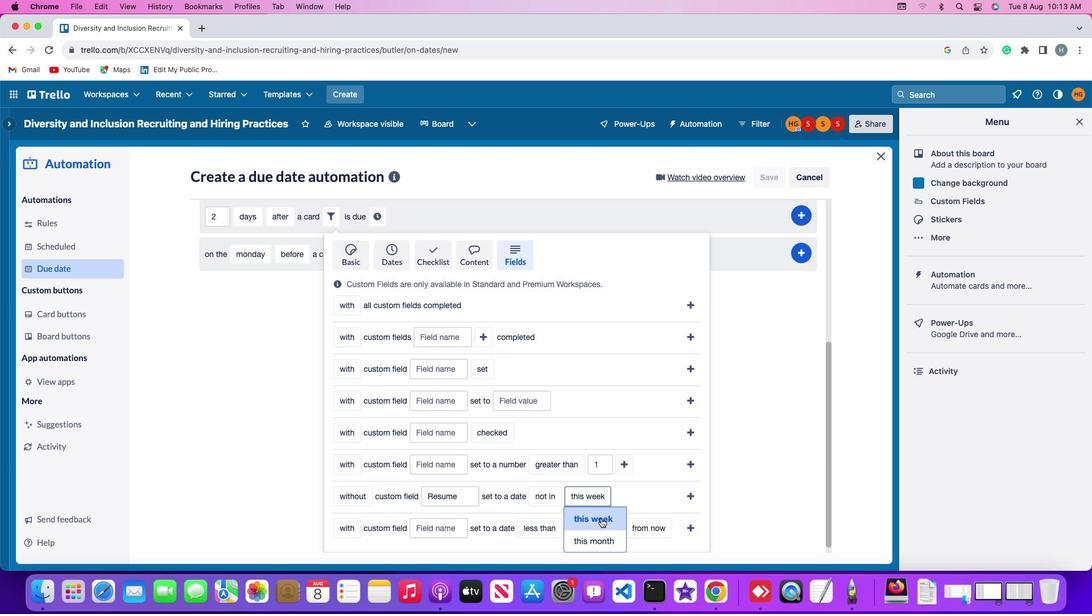 
Action: Mouse pressed left at (597, 514)
Screenshot: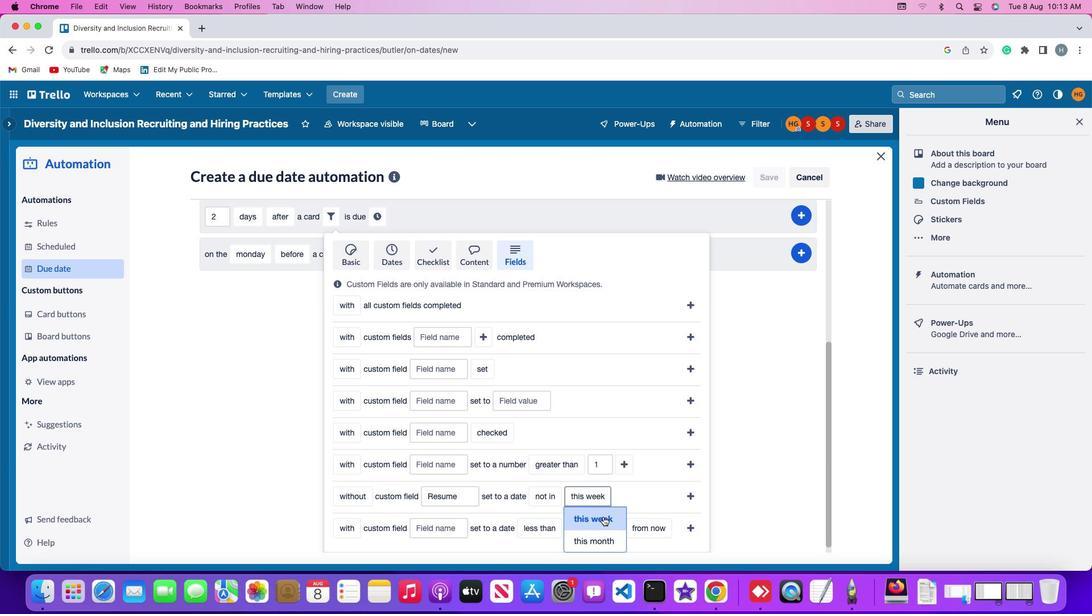 
Action: Mouse moved to (688, 490)
Screenshot: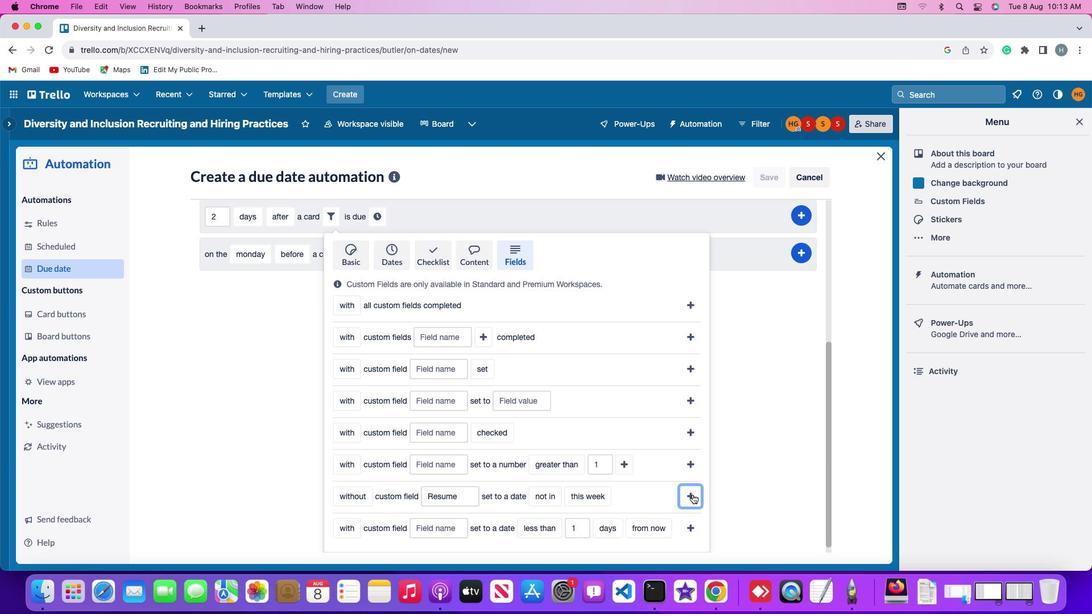 
Action: Mouse pressed left at (688, 490)
Screenshot: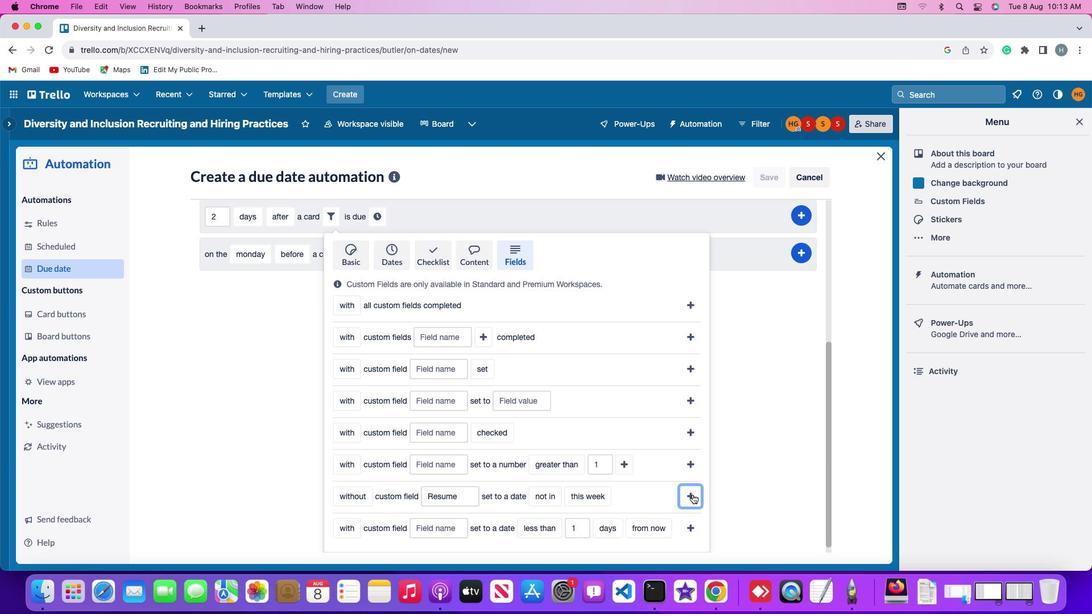
Action: Mouse moved to (618, 454)
Screenshot: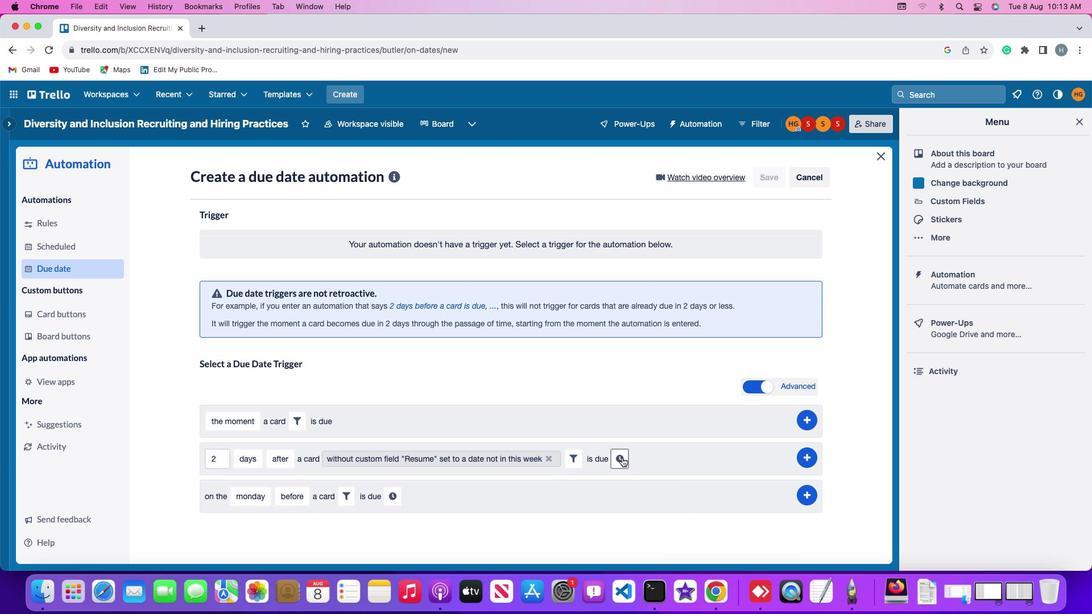
Action: Mouse pressed left at (618, 454)
Screenshot: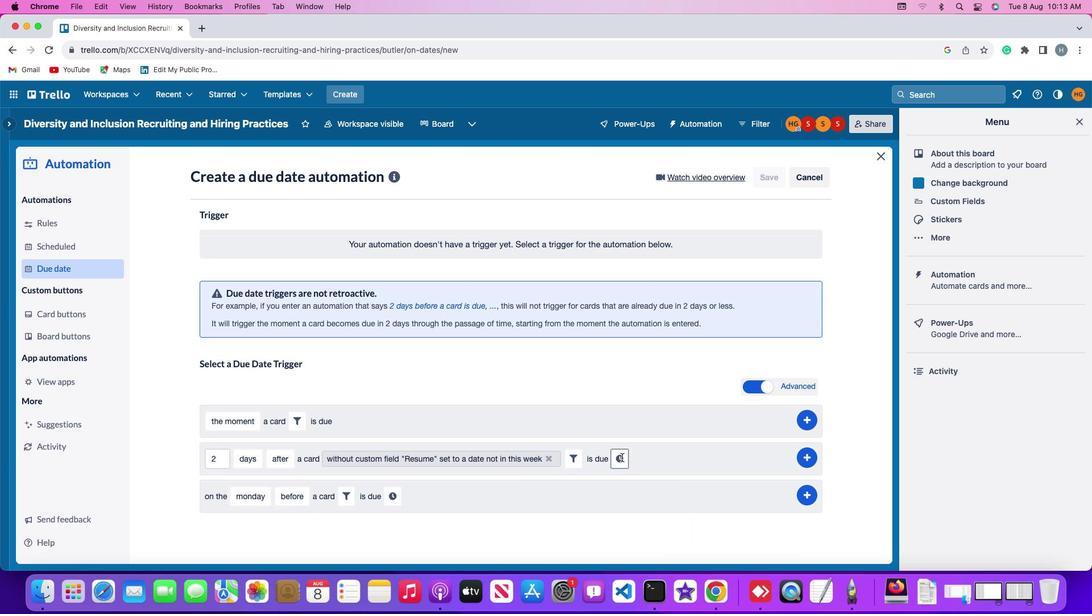 
Action: Mouse moved to (638, 457)
Screenshot: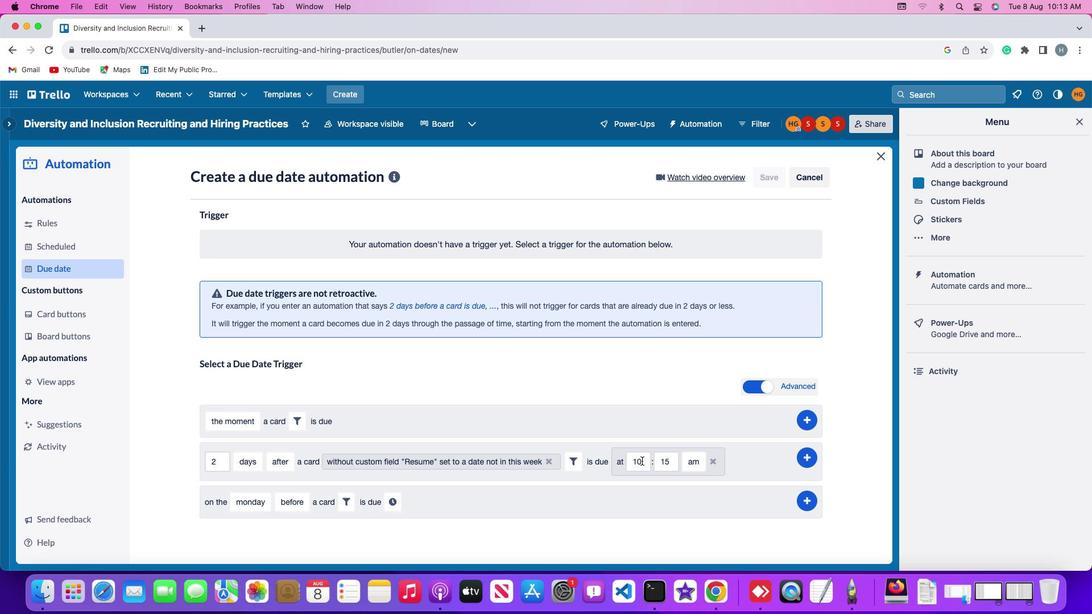 
Action: Mouse pressed left at (638, 457)
Screenshot: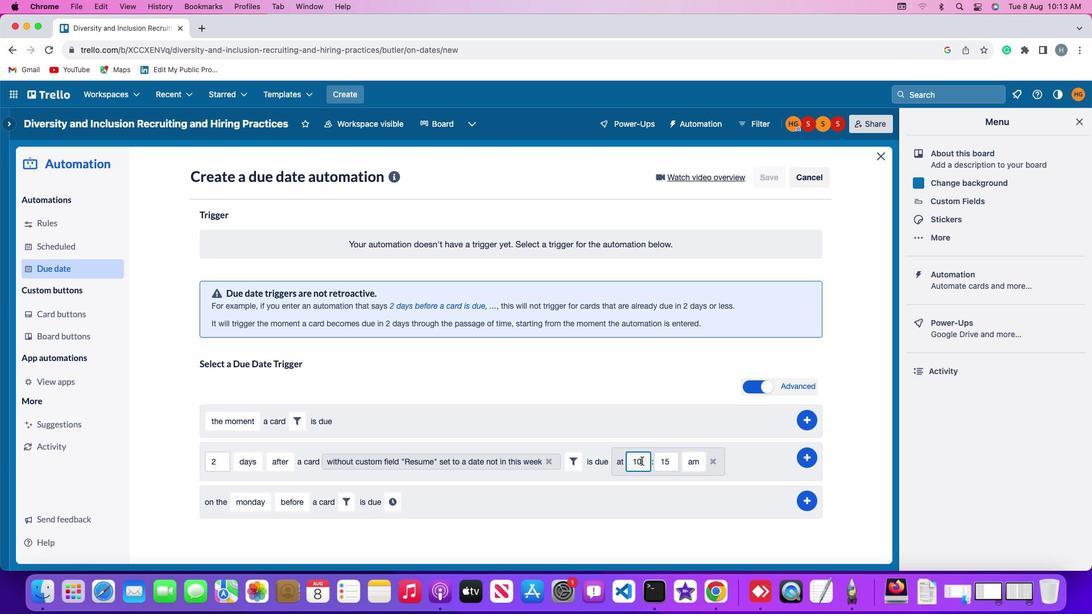 
Action: Key pressed Key.backspaceKey.backspace'1''1'
Screenshot: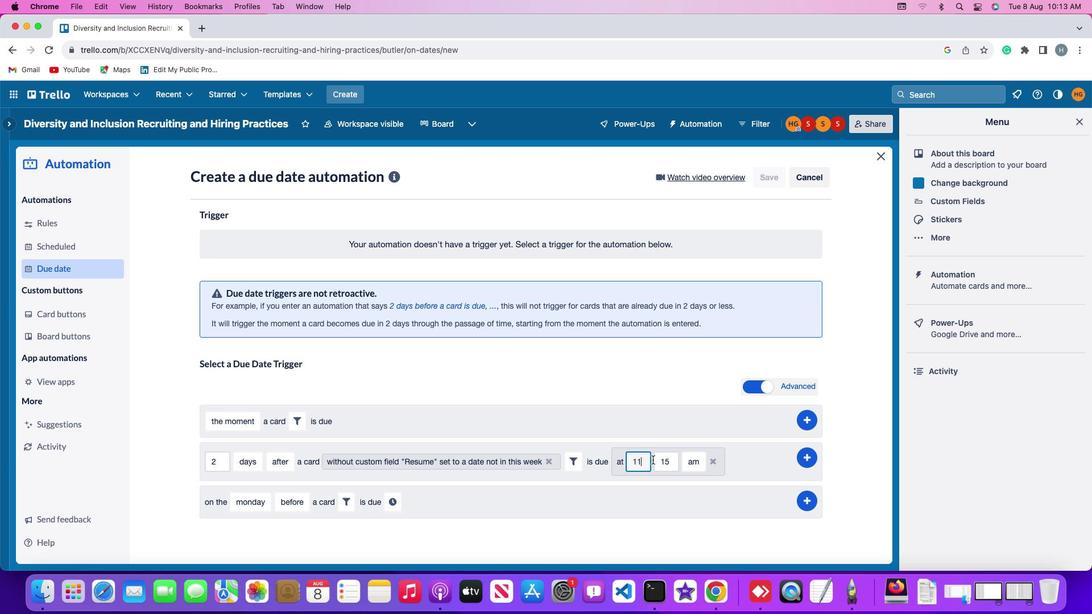 
Action: Mouse moved to (670, 456)
Screenshot: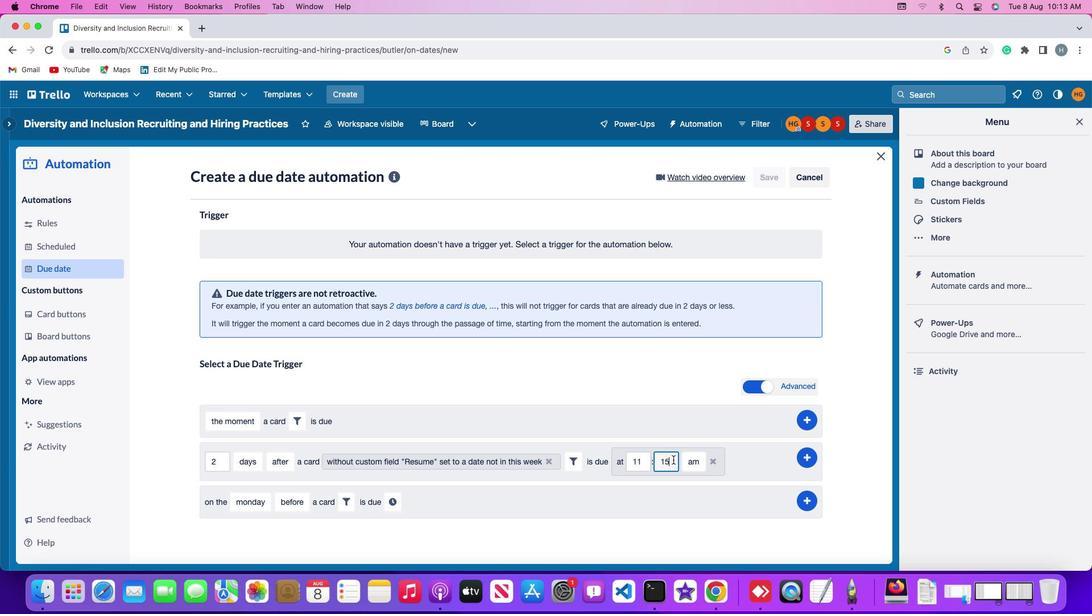 
Action: Mouse pressed left at (670, 456)
Screenshot: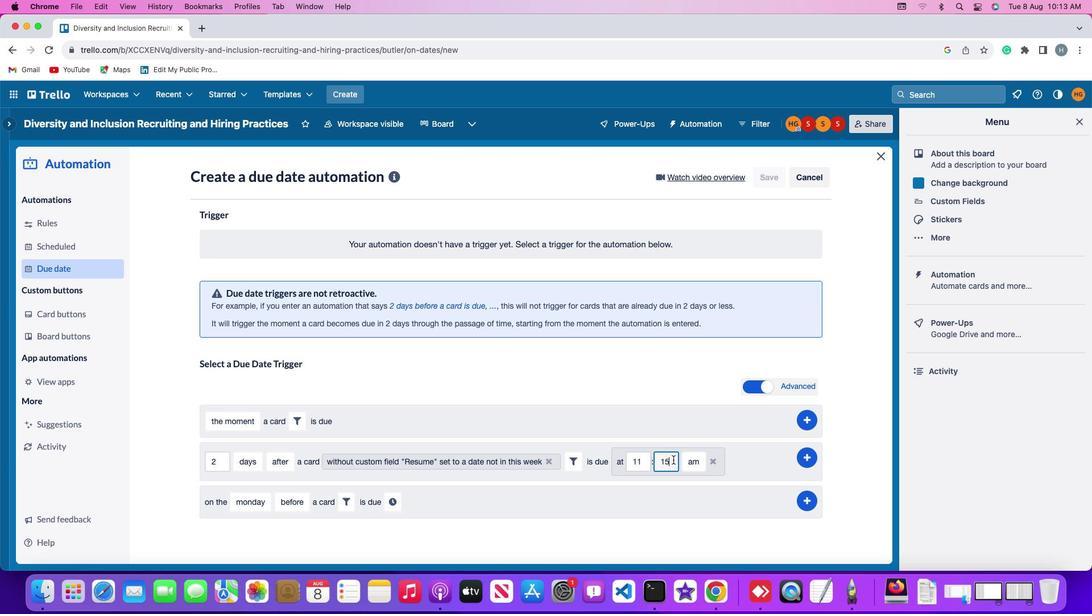
Action: Key pressed Key.backspaceKey.backspaceKey.backspace'0''0'
Screenshot: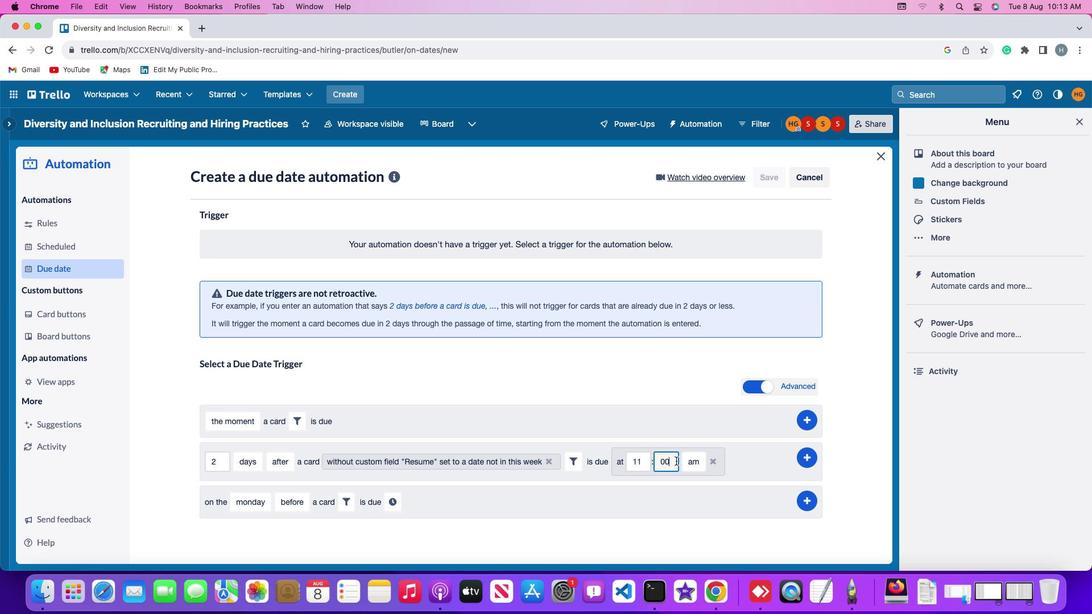 
Action: Mouse moved to (692, 457)
Screenshot: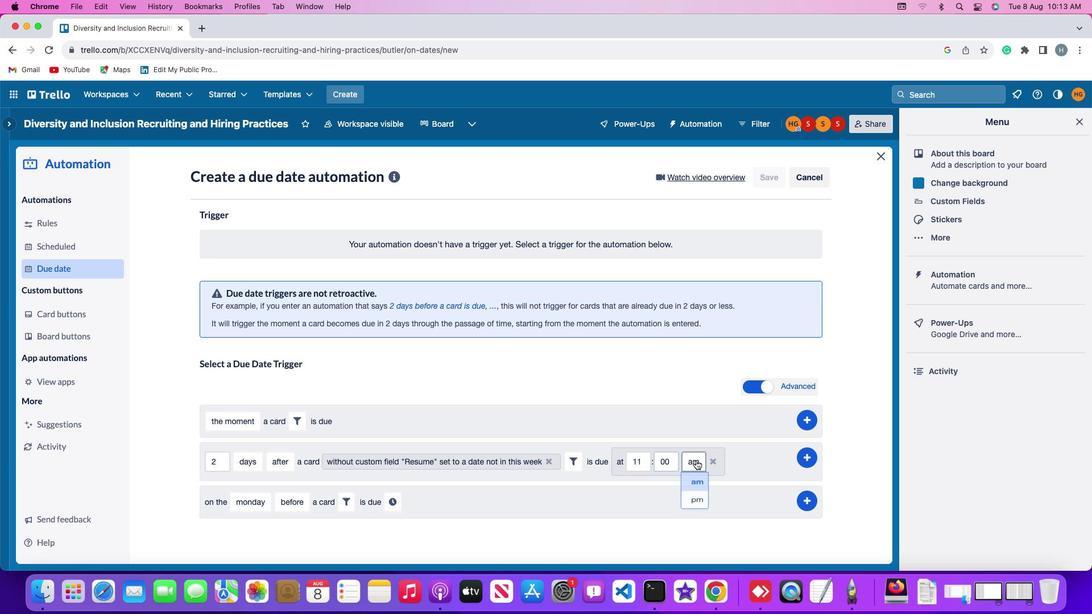 
Action: Mouse pressed left at (692, 457)
Screenshot: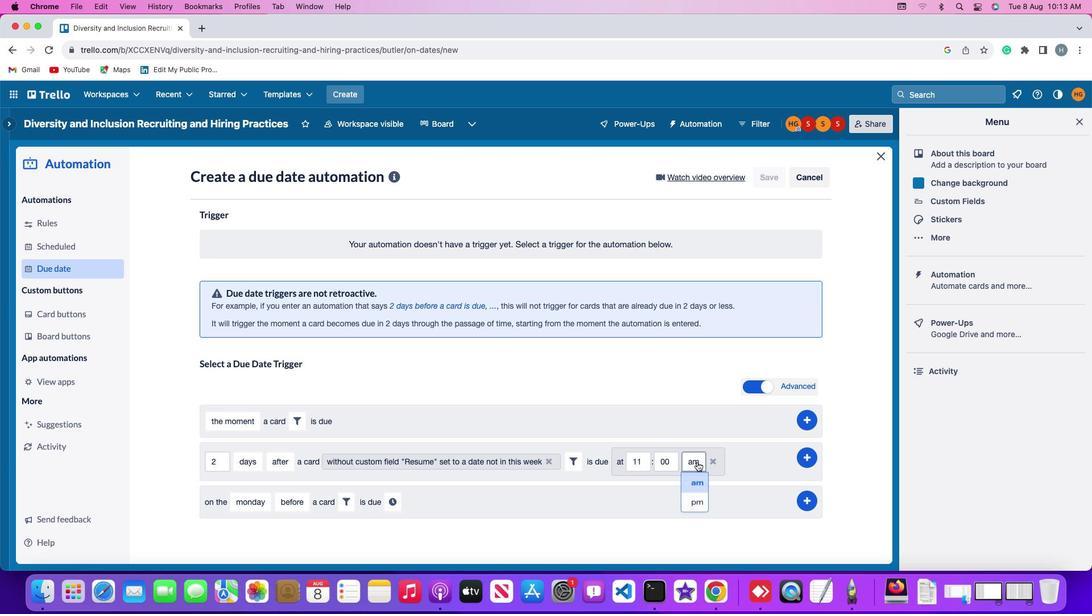 
Action: Mouse moved to (692, 479)
Screenshot: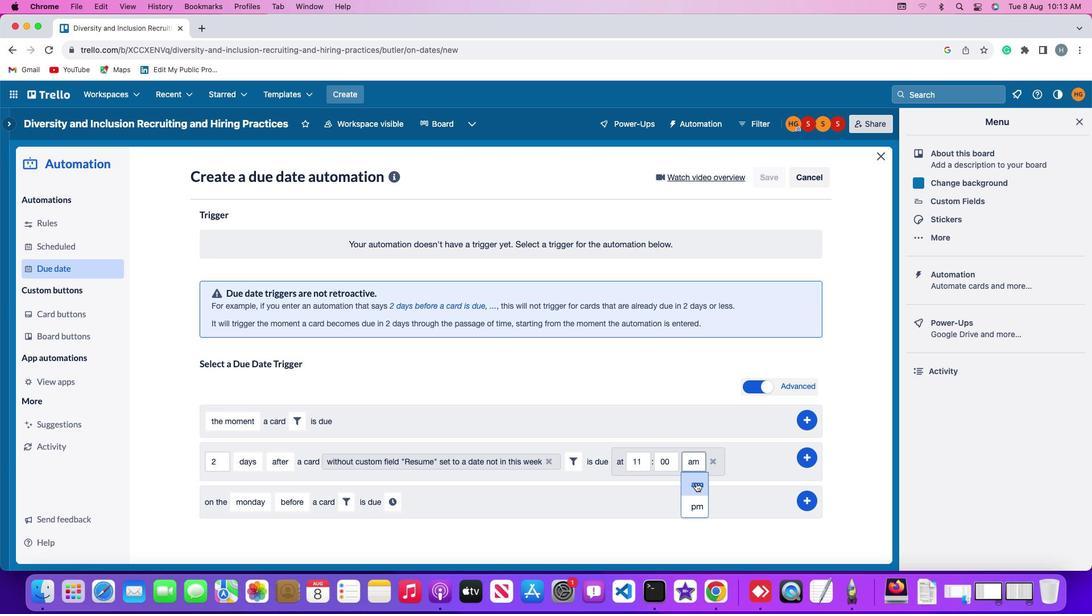 
Action: Mouse pressed left at (692, 479)
Screenshot: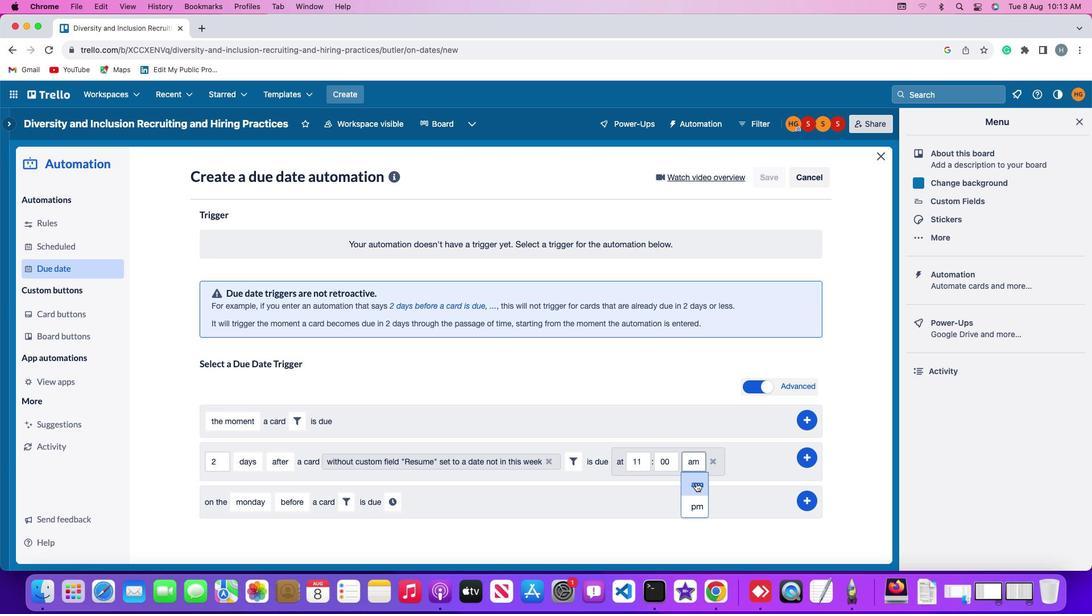 
Action: Mouse moved to (808, 452)
Screenshot: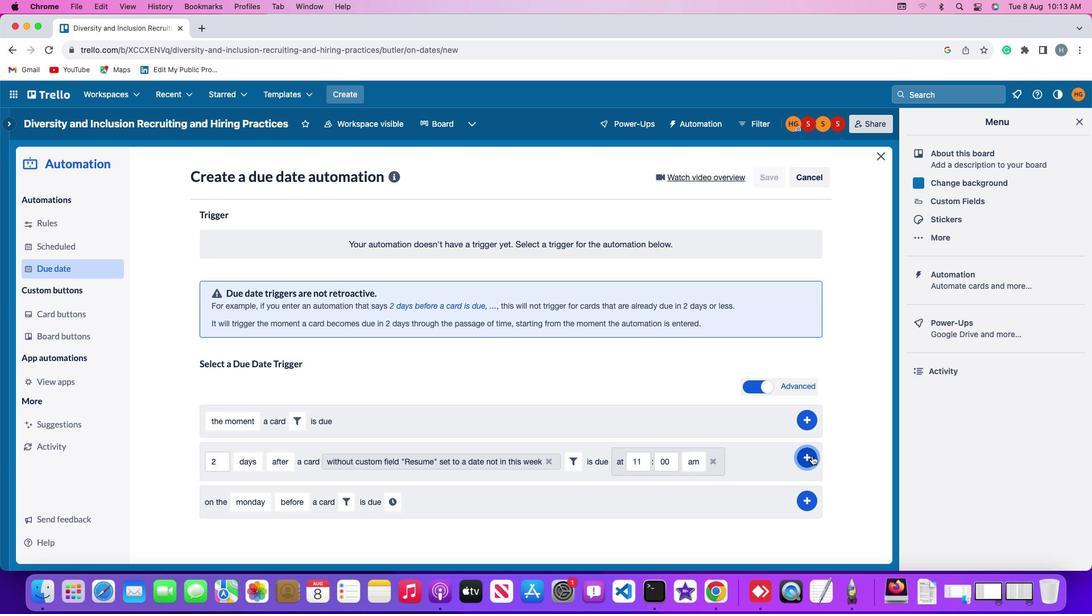 
Action: Mouse pressed left at (808, 452)
Screenshot: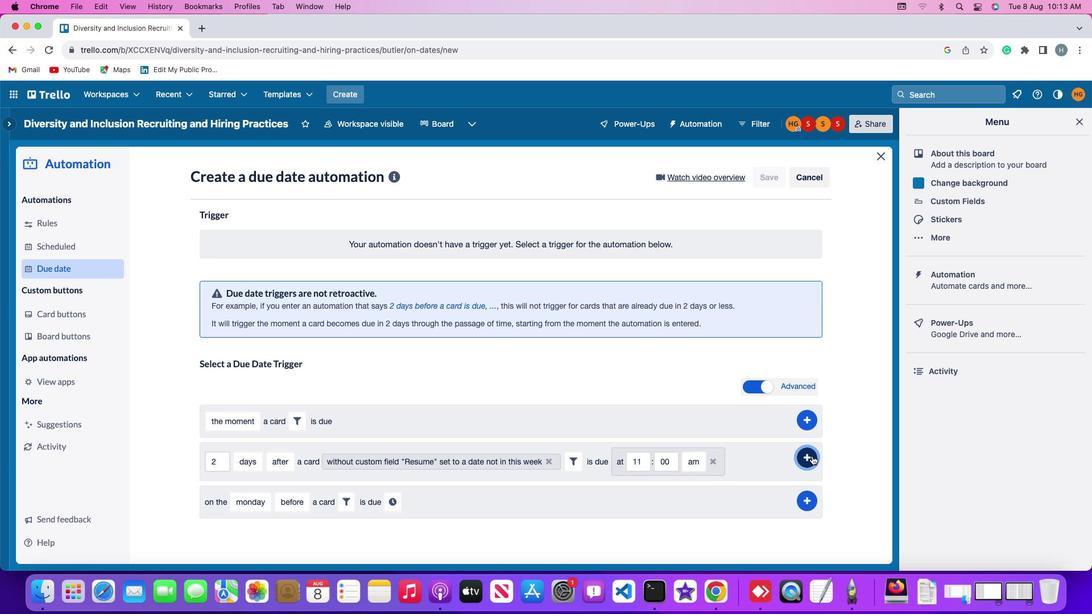 
Action: Mouse moved to (864, 354)
Screenshot: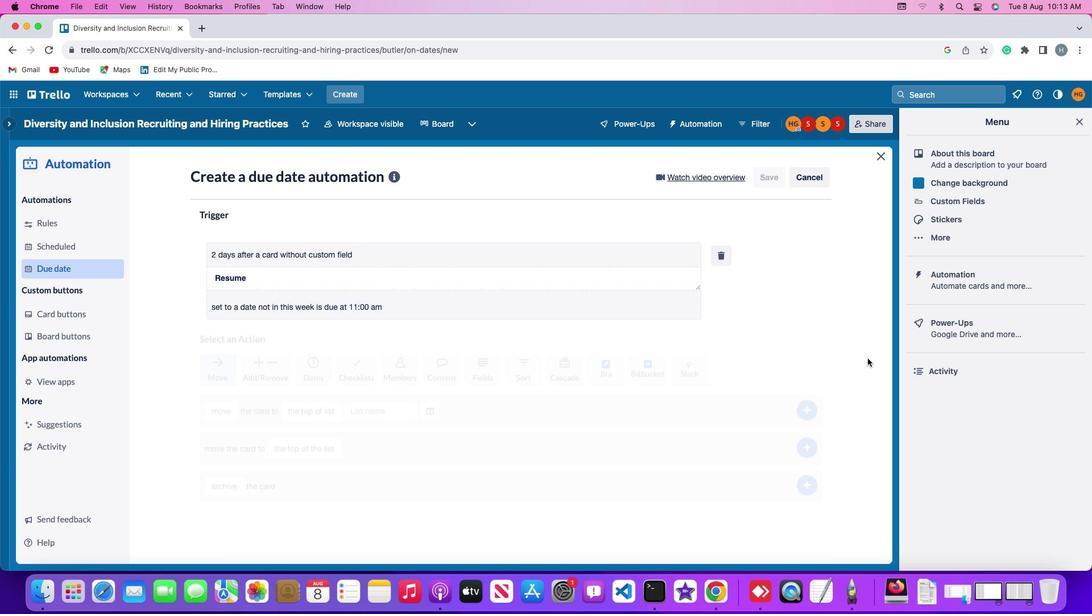 
